 Task: Add a condition where "Channel Is not CTI phone call (incoming)" in new tickets in your groups.
Action: Mouse moved to (150, 529)
Screenshot: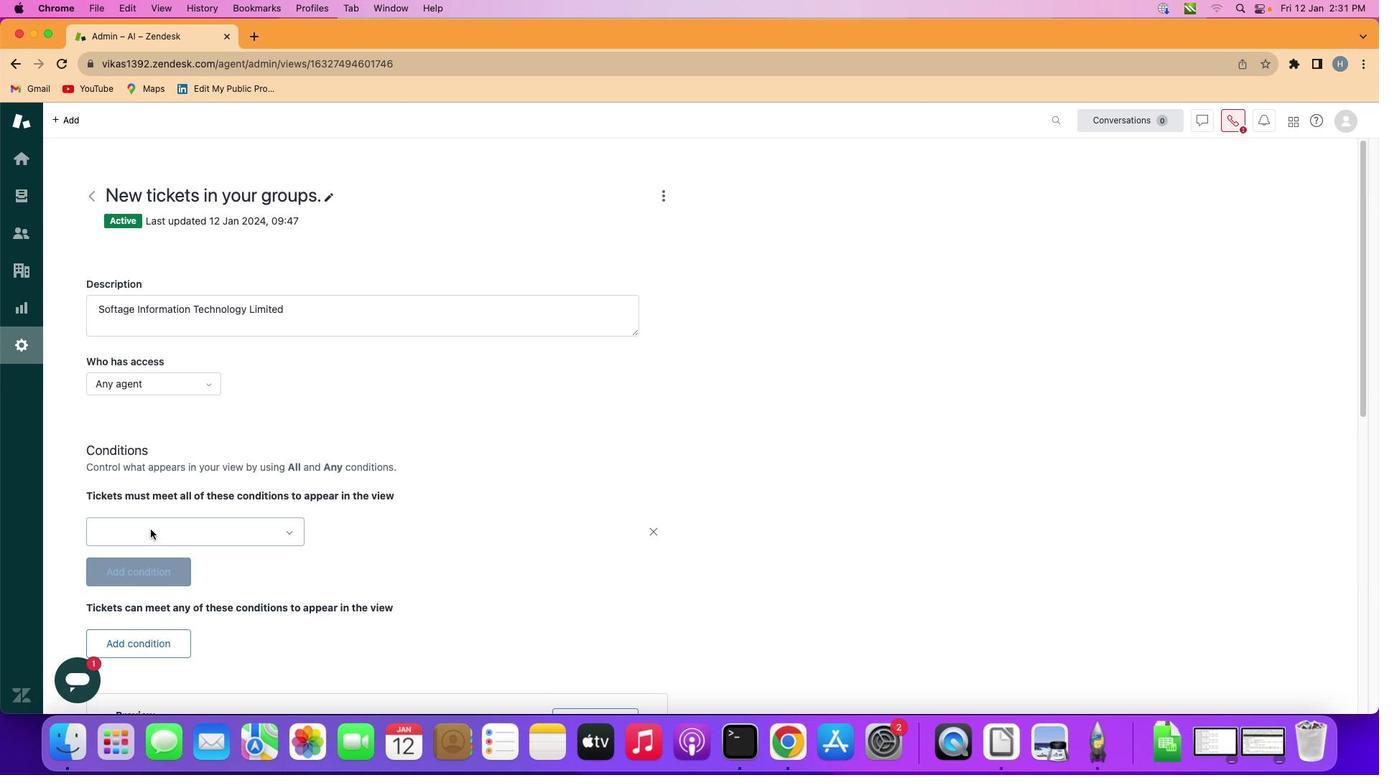 
Action: Mouse pressed left at (150, 529)
Screenshot: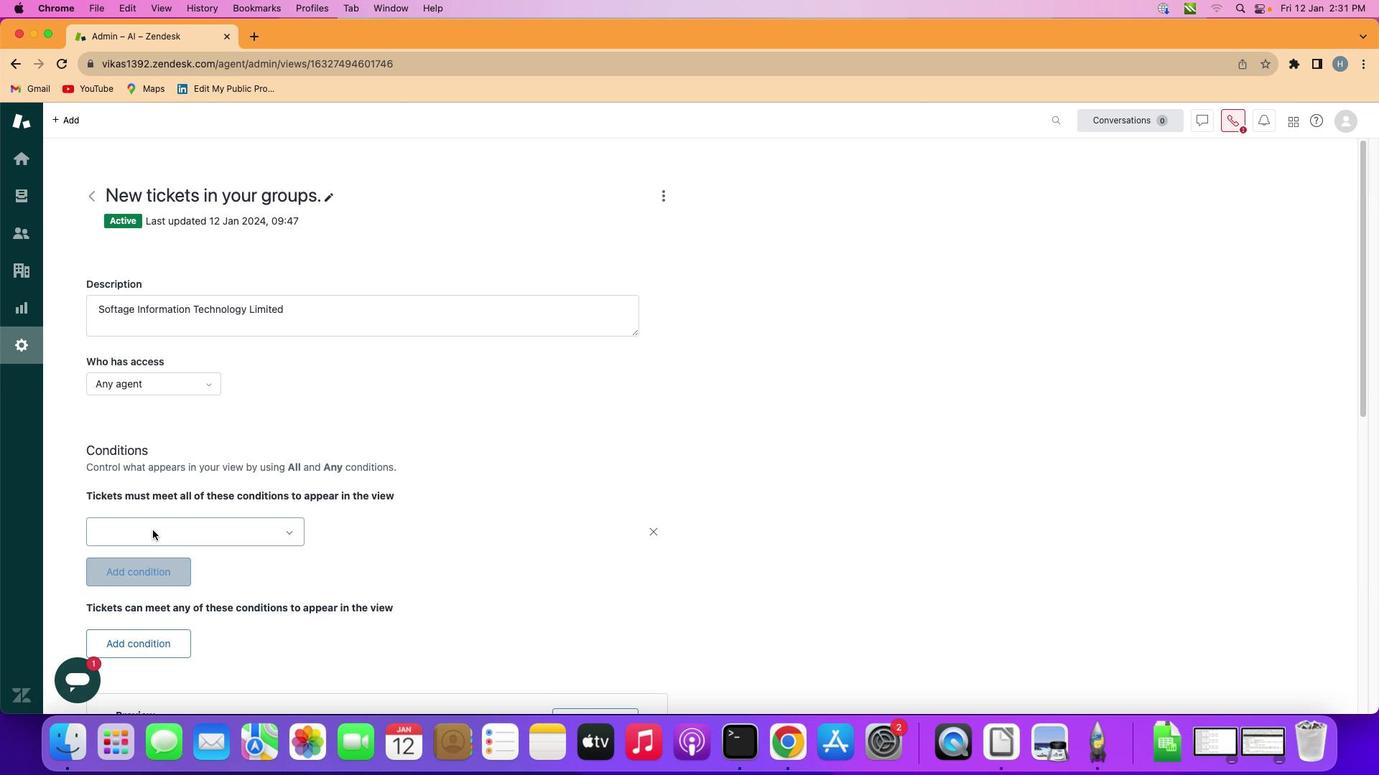 
Action: Mouse moved to (218, 528)
Screenshot: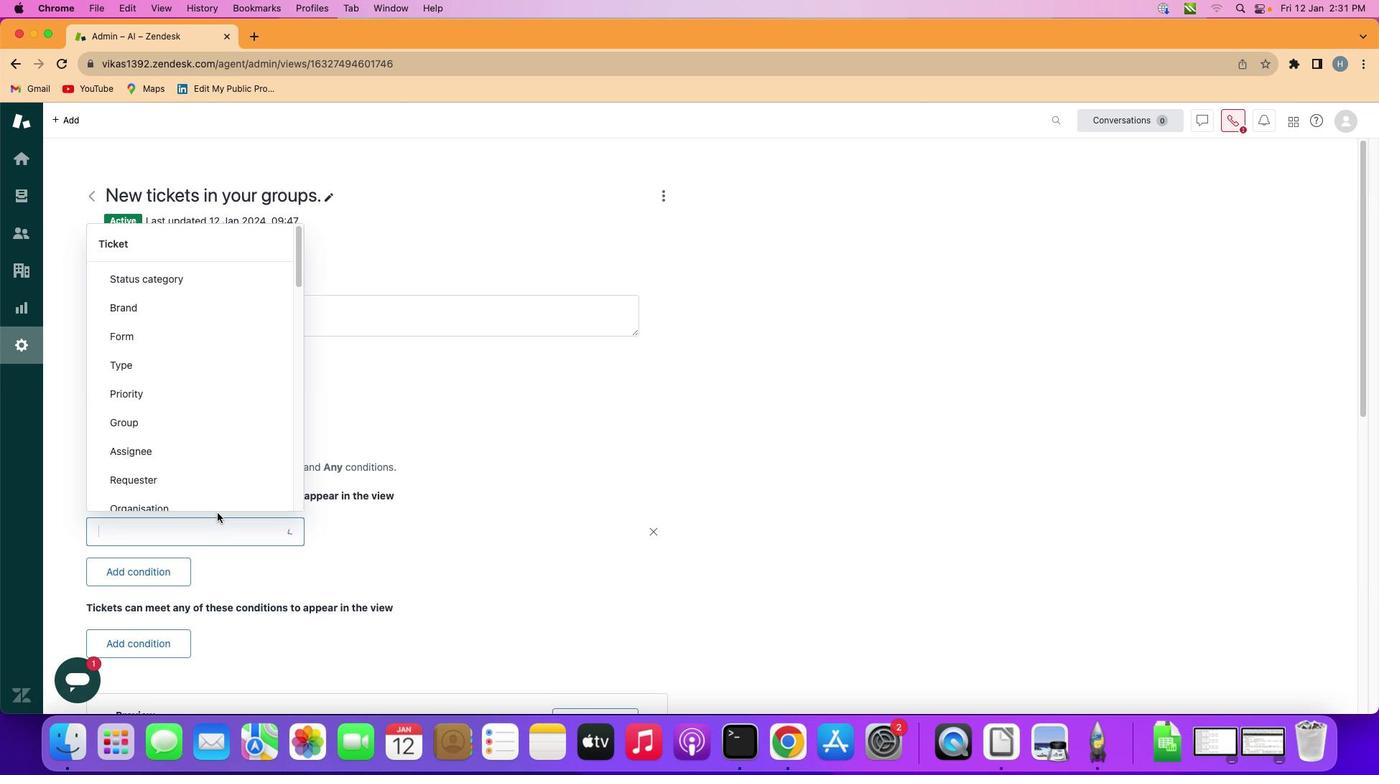 
Action: Mouse pressed left at (218, 528)
Screenshot: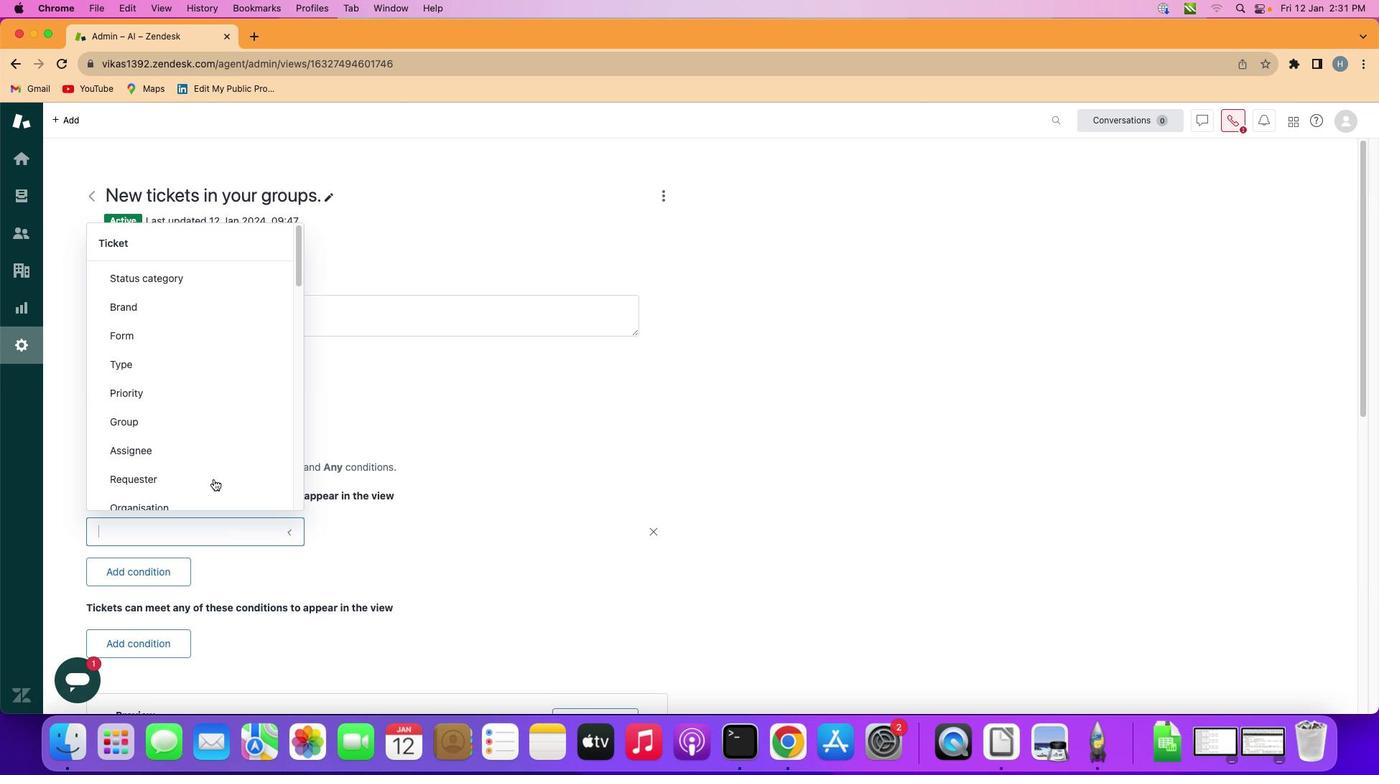 
Action: Mouse moved to (216, 335)
Screenshot: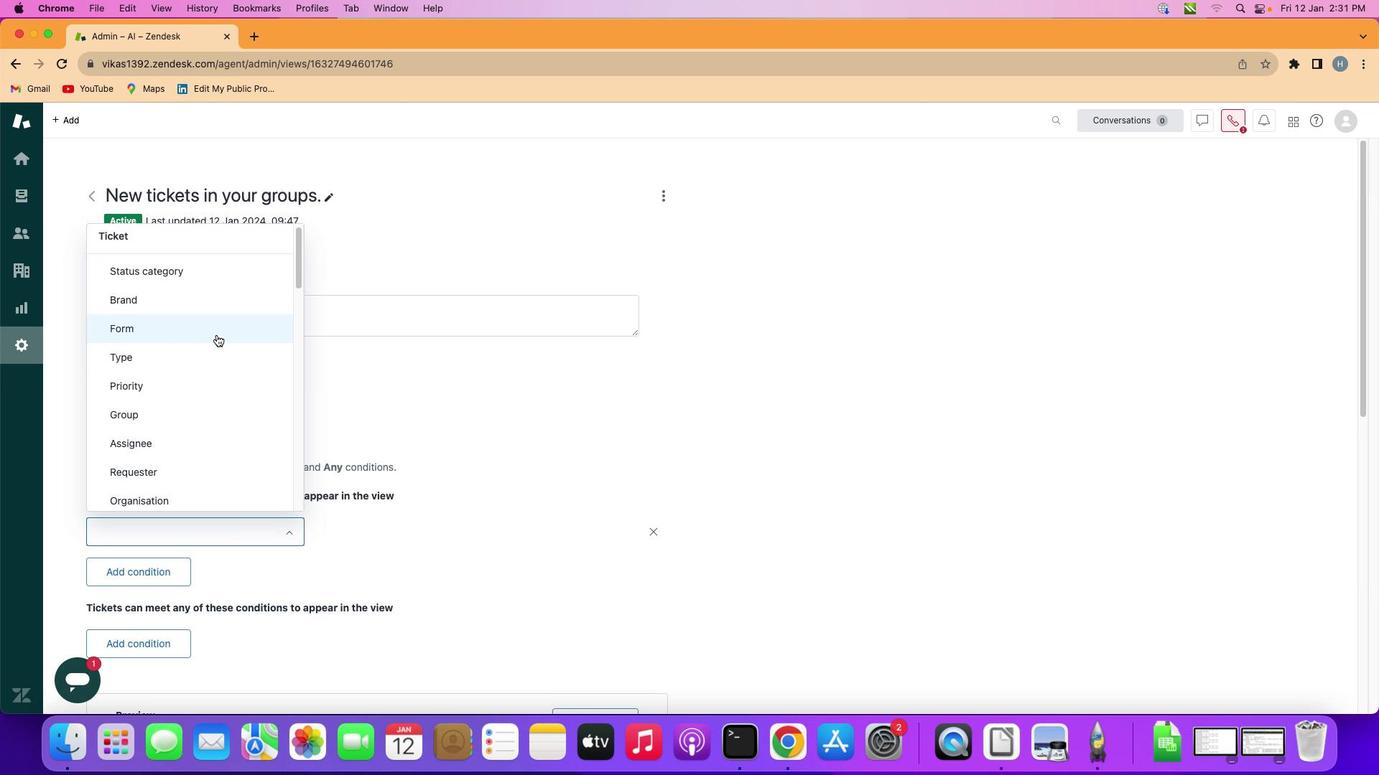 
Action: Mouse scrolled (216, 335) with delta (0, 0)
Screenshot: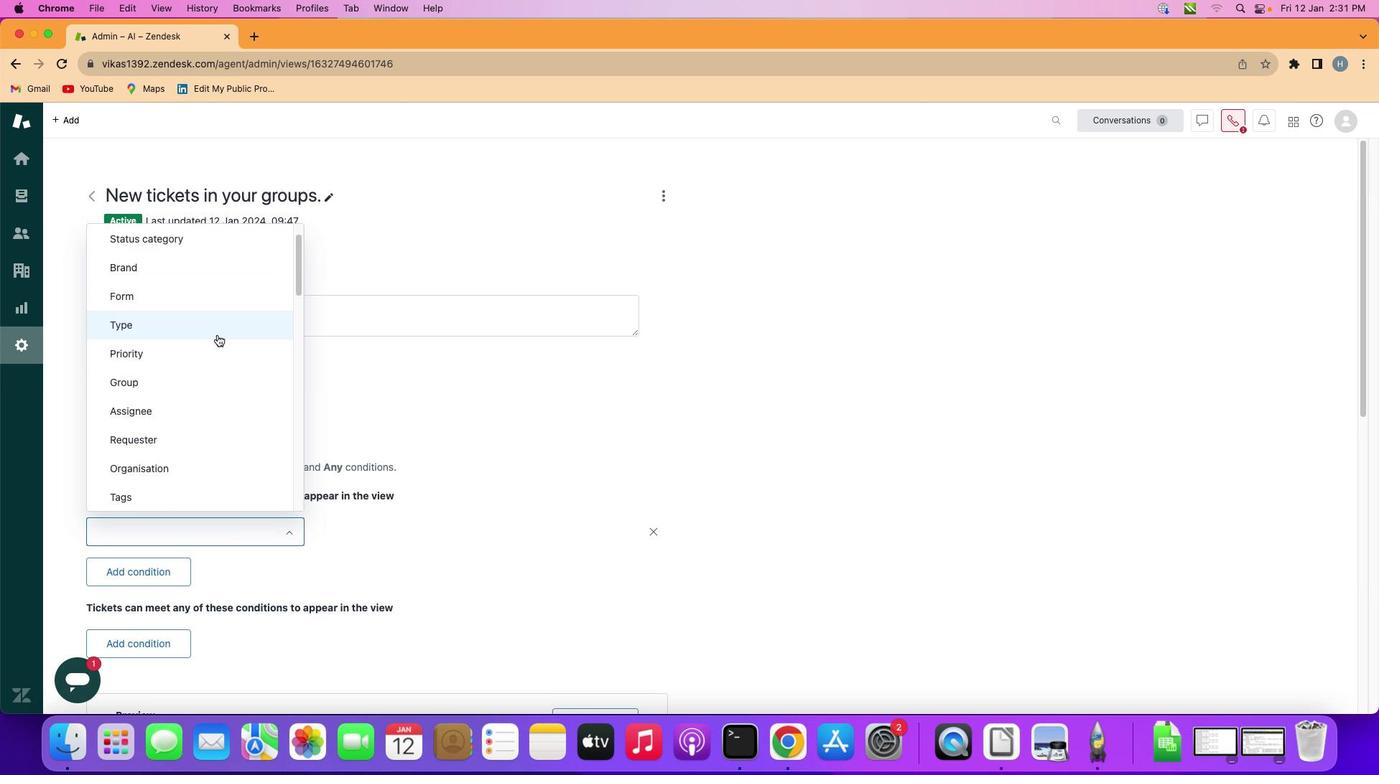 
Action: Mouse scrolled (216, 335) with delta (0, 0)
Screenshot: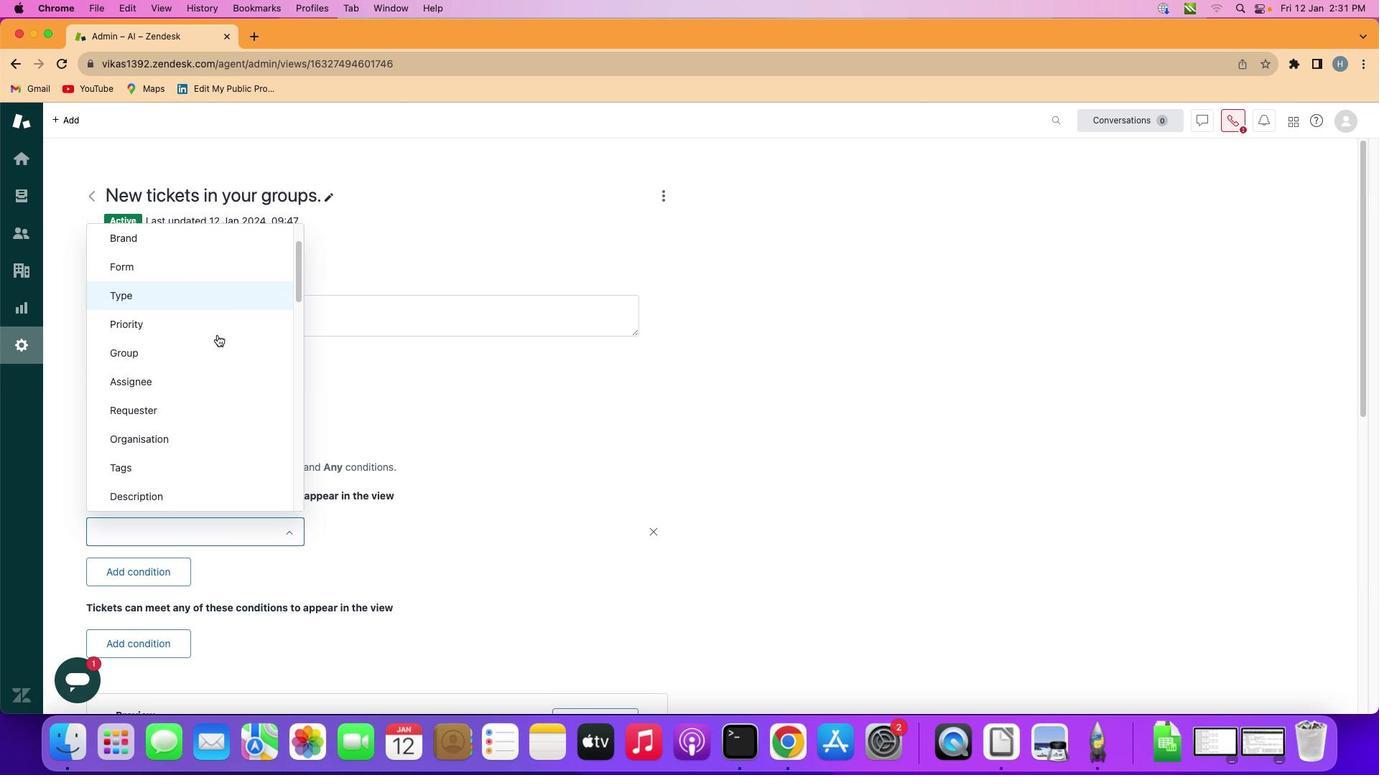 
Action: Mouse scrolled (216, 335) with delta (0, 0)
Screenshot: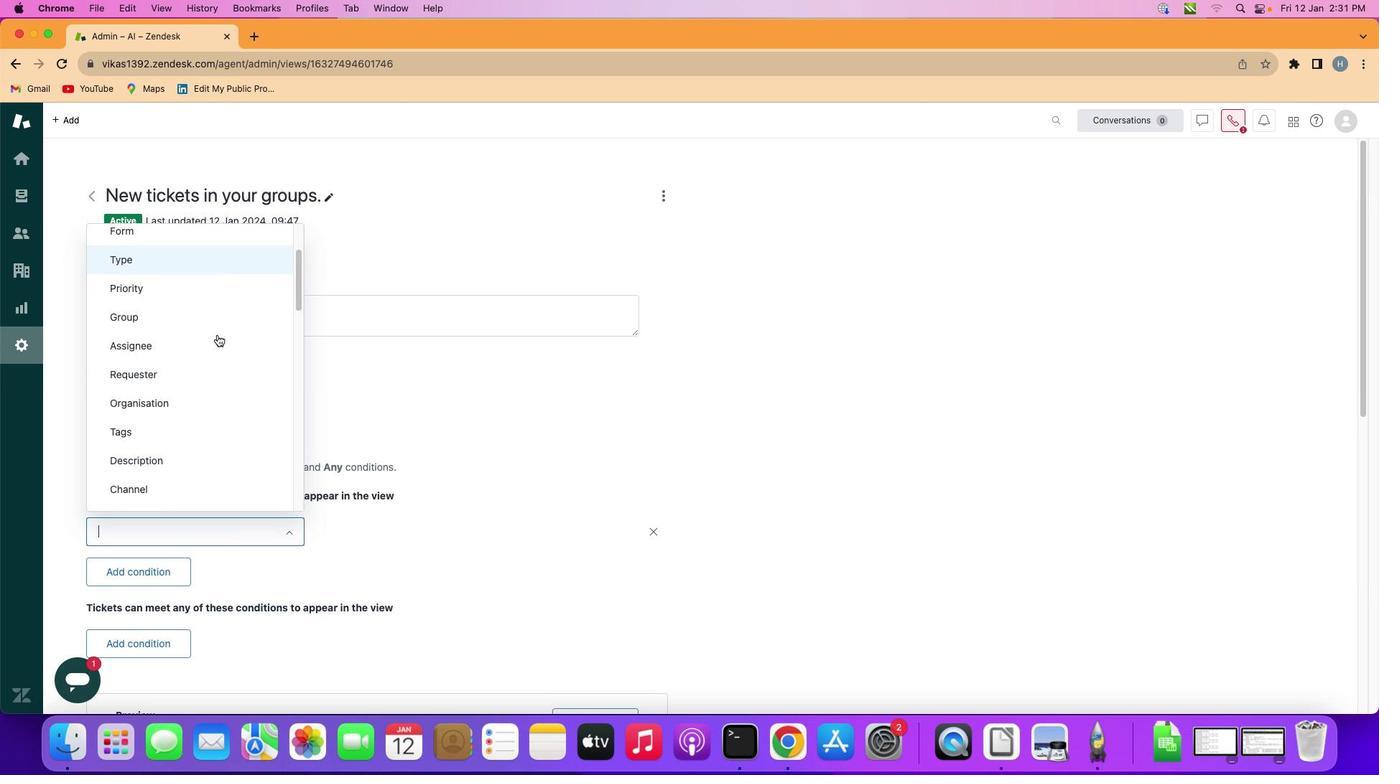 
Action: Mouse scrolled (216, 335) with delta (0, 0)
Screenshot: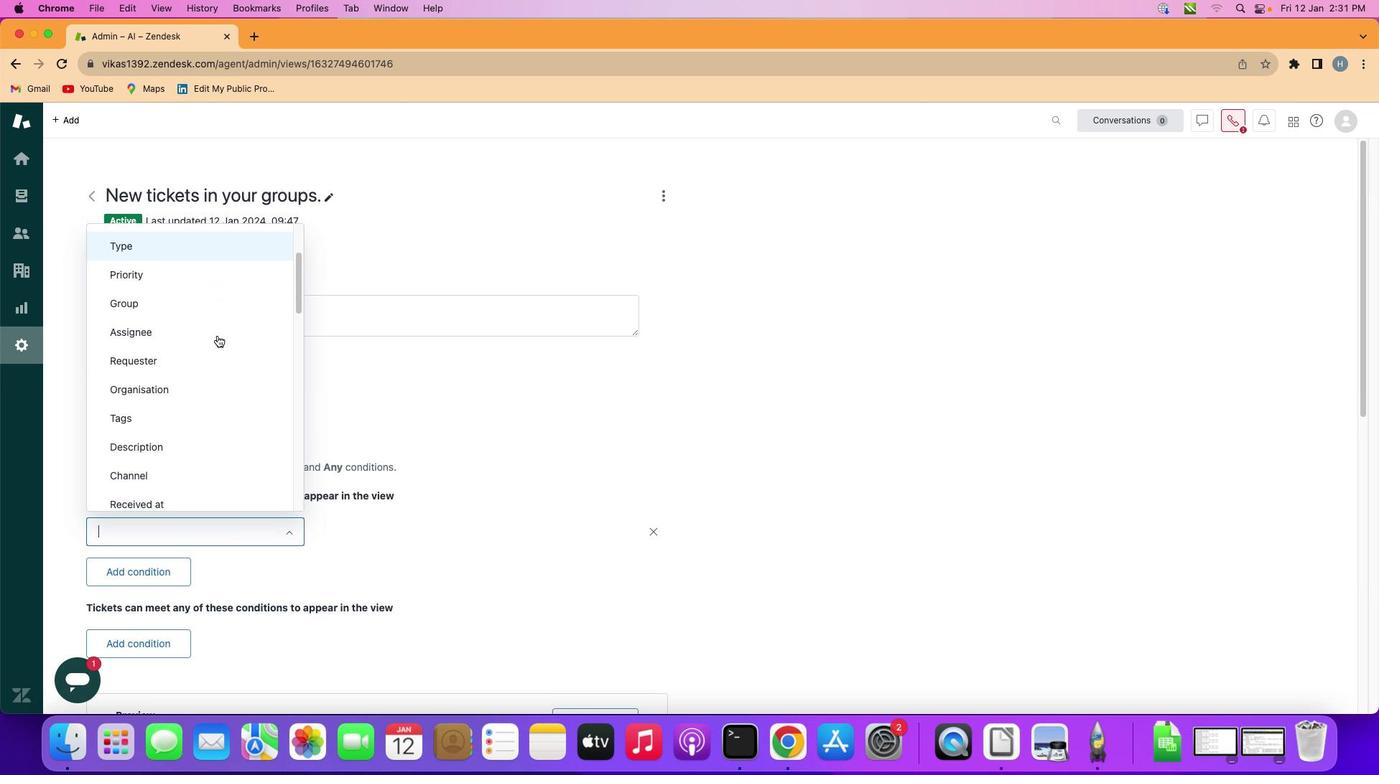 
Action: Mouse moved to (216, 335)
Screenshot: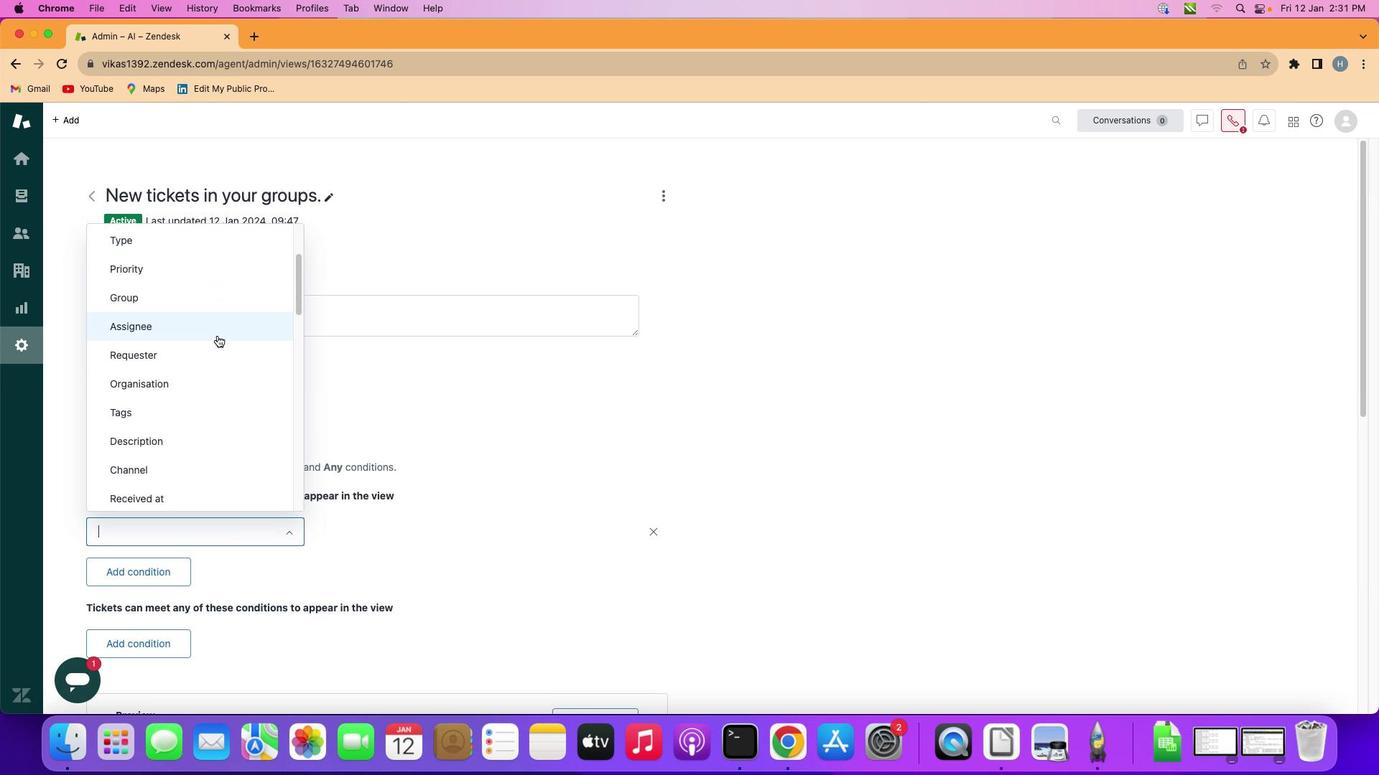 
Action: Mouse scrolled (216, 335) with delta (0, 0)
Screenshot: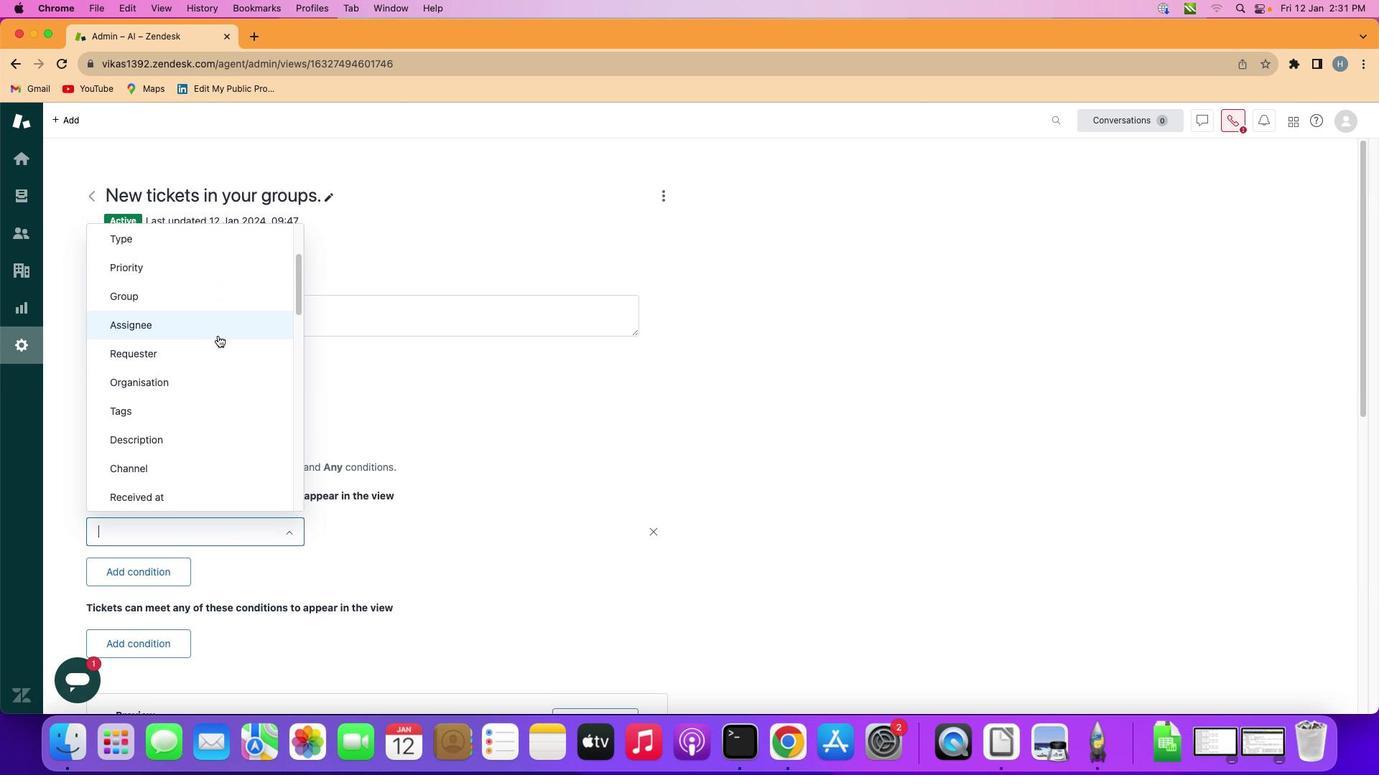 
Action: Mouse moved to (218, 336)
Screenshot: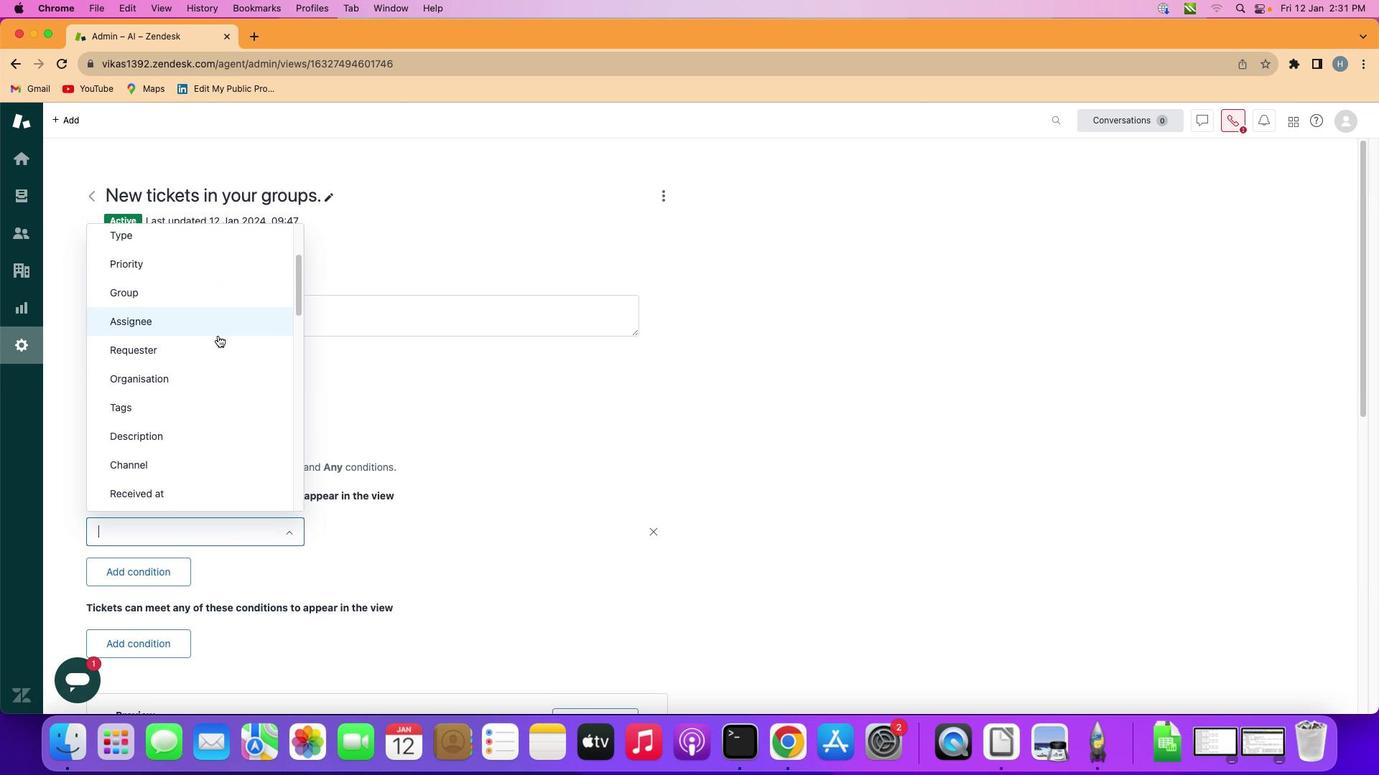 
Action: Mouse scrolled (218, 336) with delta (0, 0)
Screenshot: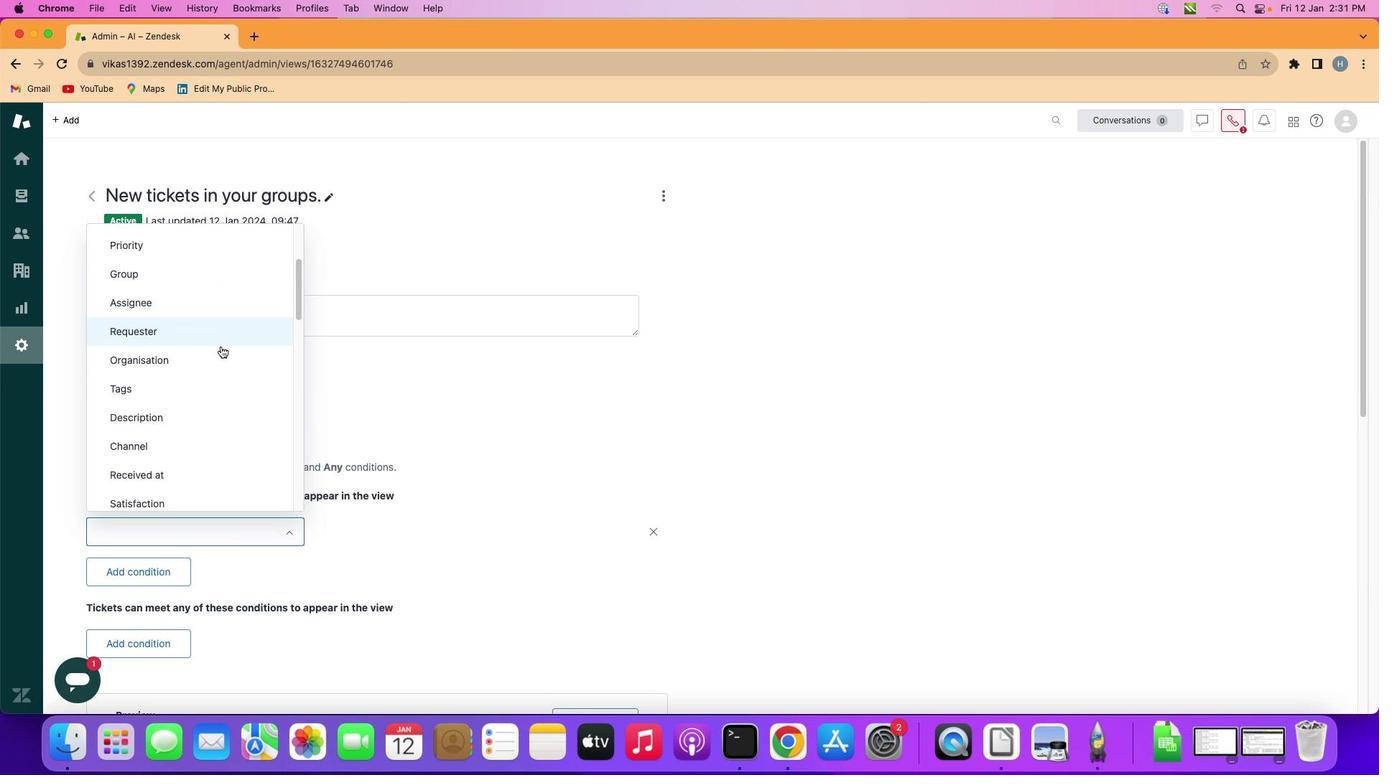 
Action: Mouse scrolled (218, 336) with delta (0, 0)
Screenshot: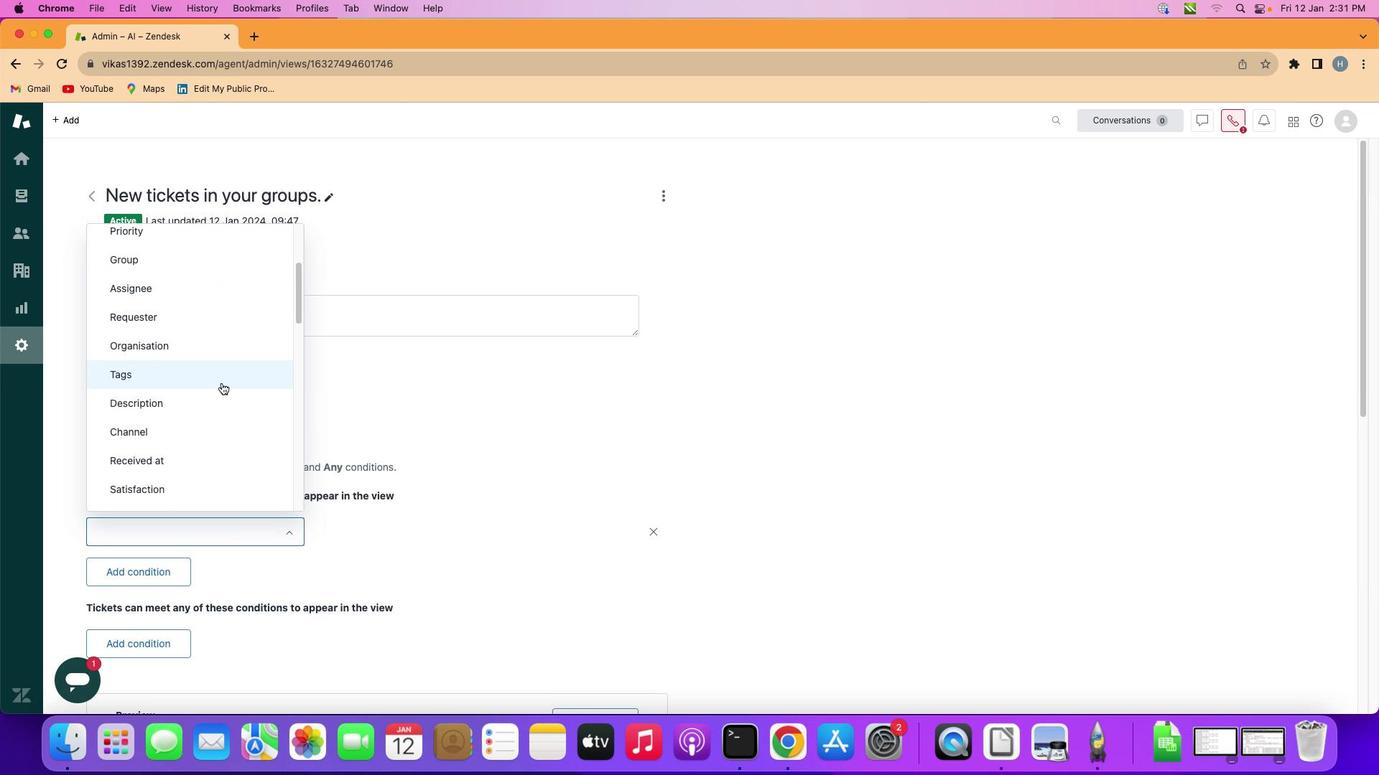 
Action: Mouse scrolled (218, 336) with delta (0, 0)
Screenshot: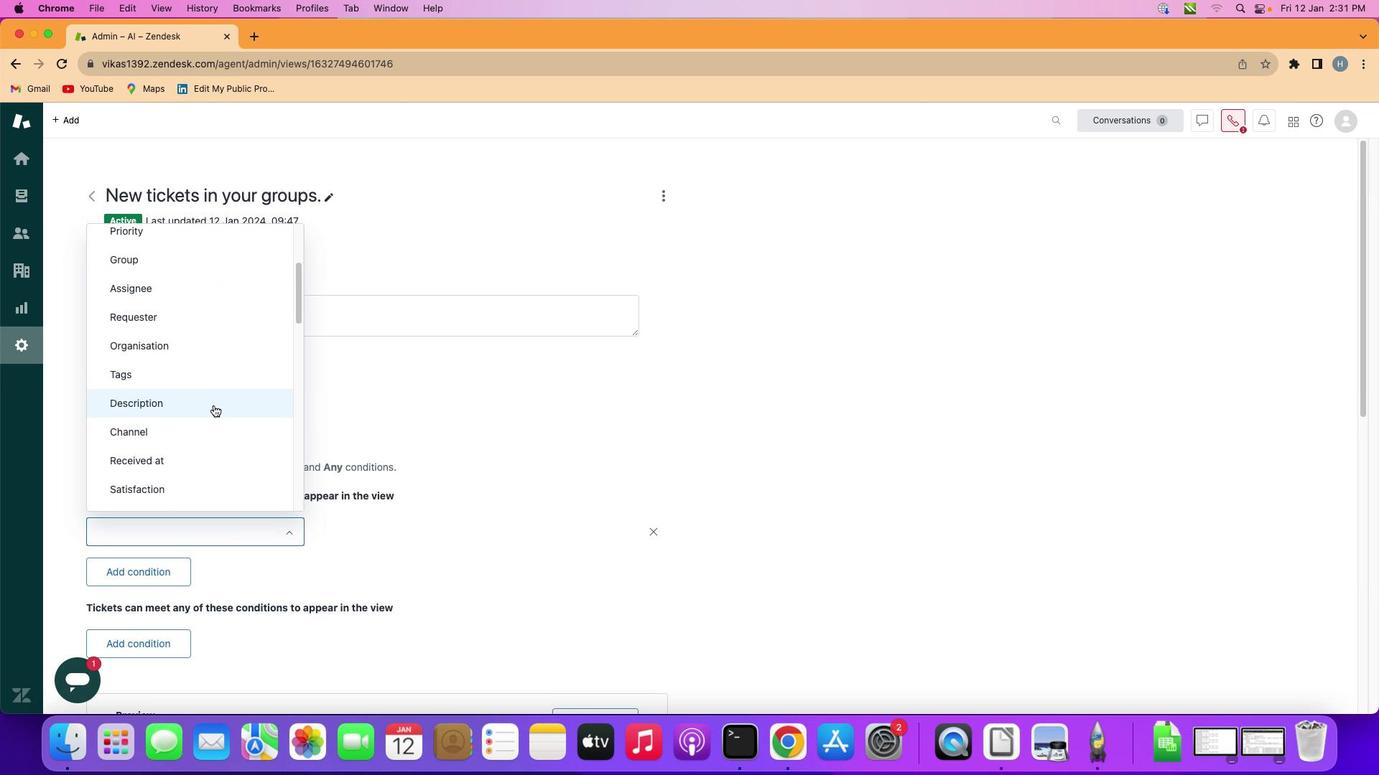 
Action: Mouse moved to (204, 428)
Screenshot: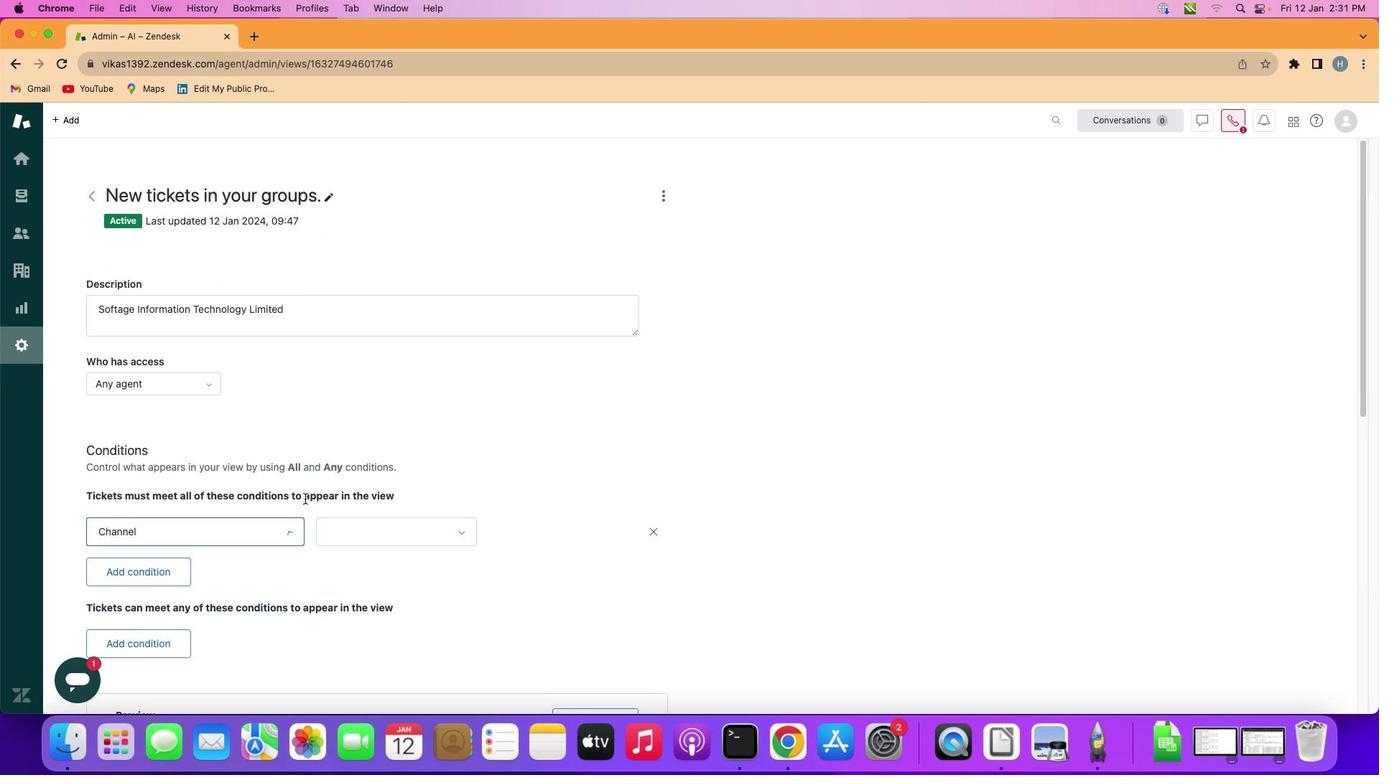 
Action: Mouse pressed left at (204, 428)
Screenshot: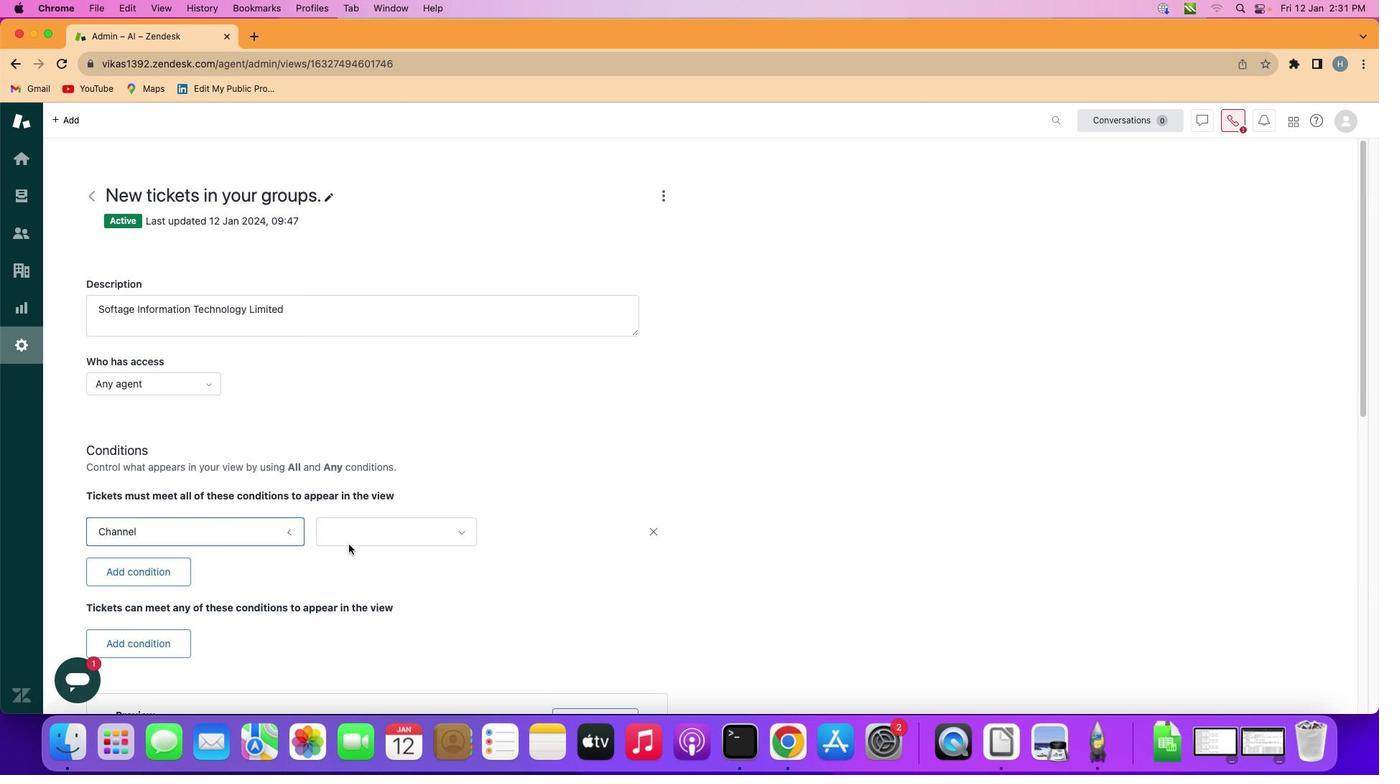 
Action: Mouse moved to (401, 538)
Screenshot: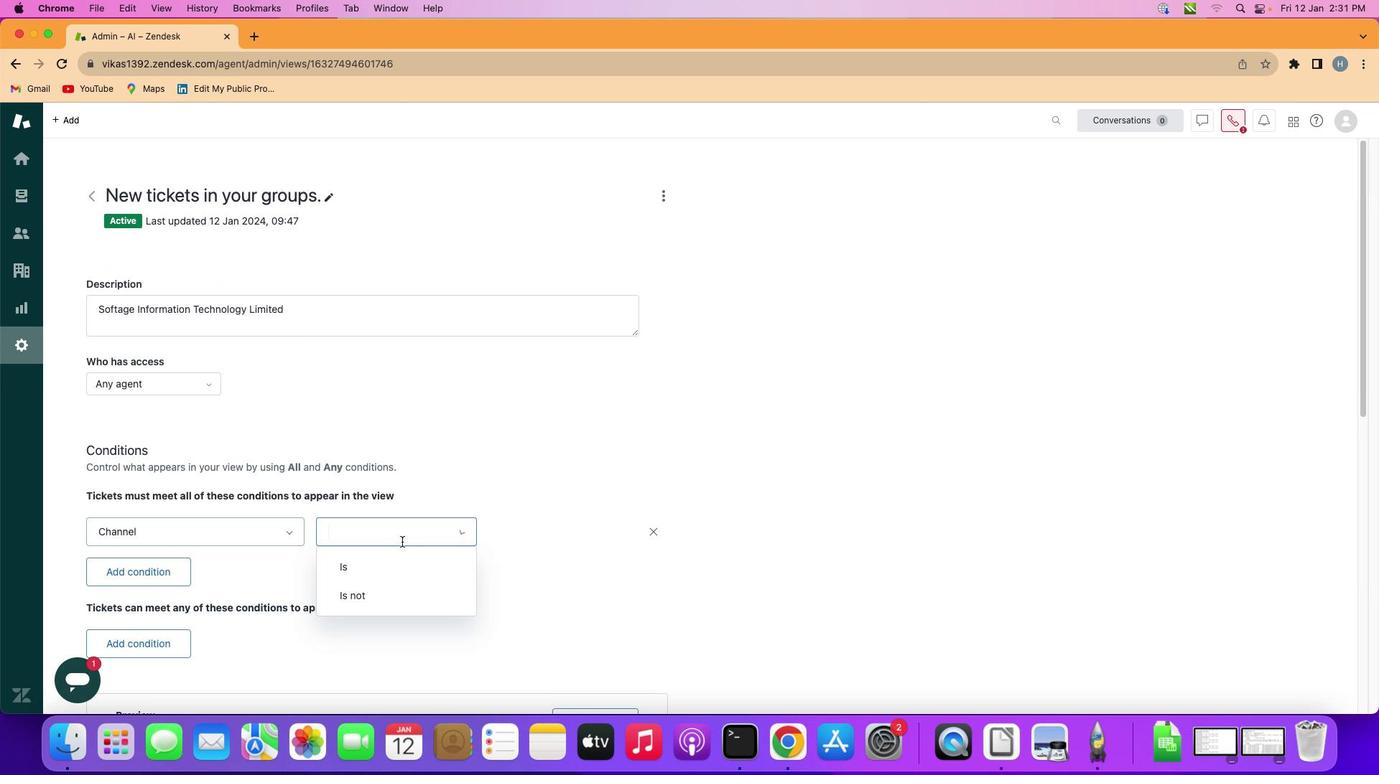 
Action: Mouse pressed left at (401, 538)
Screenshot: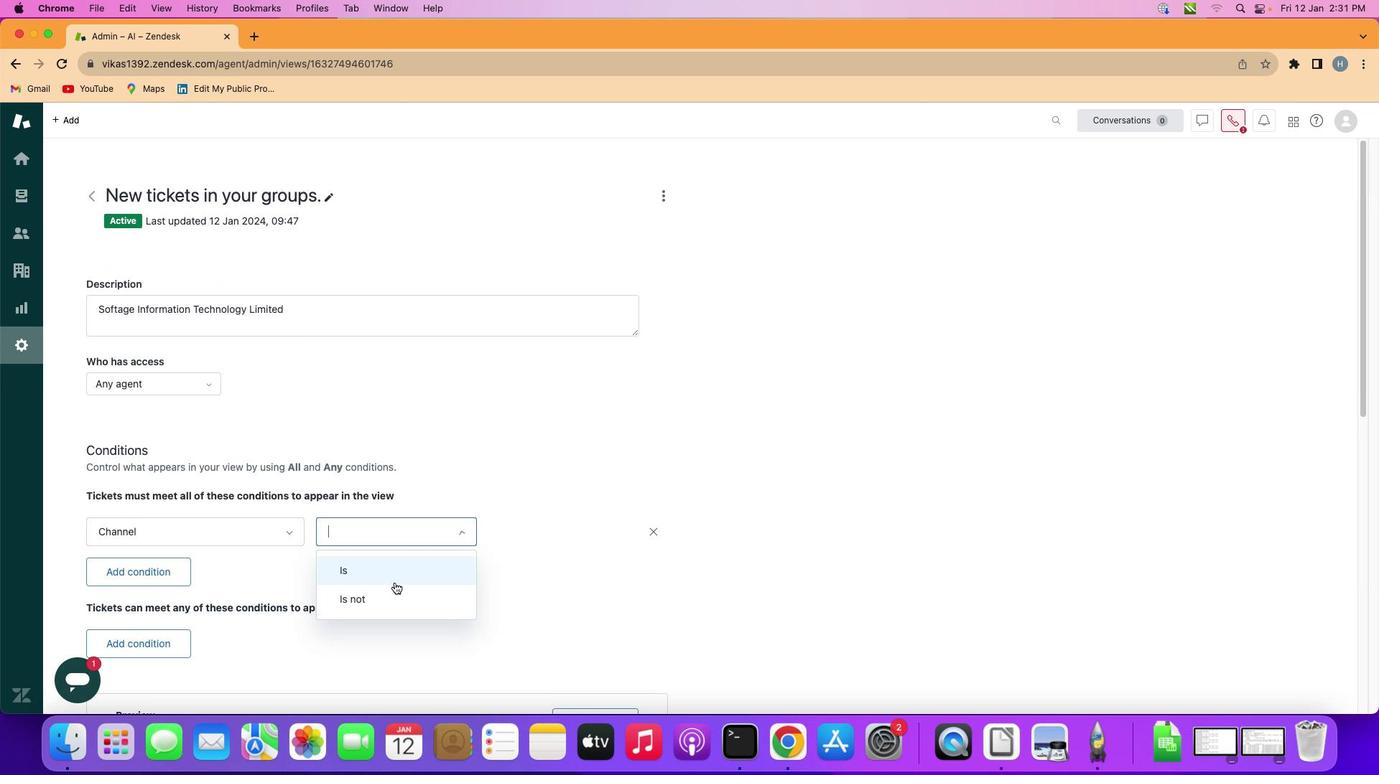 
Action: Mouse moved to (389, 598)
Screenshot: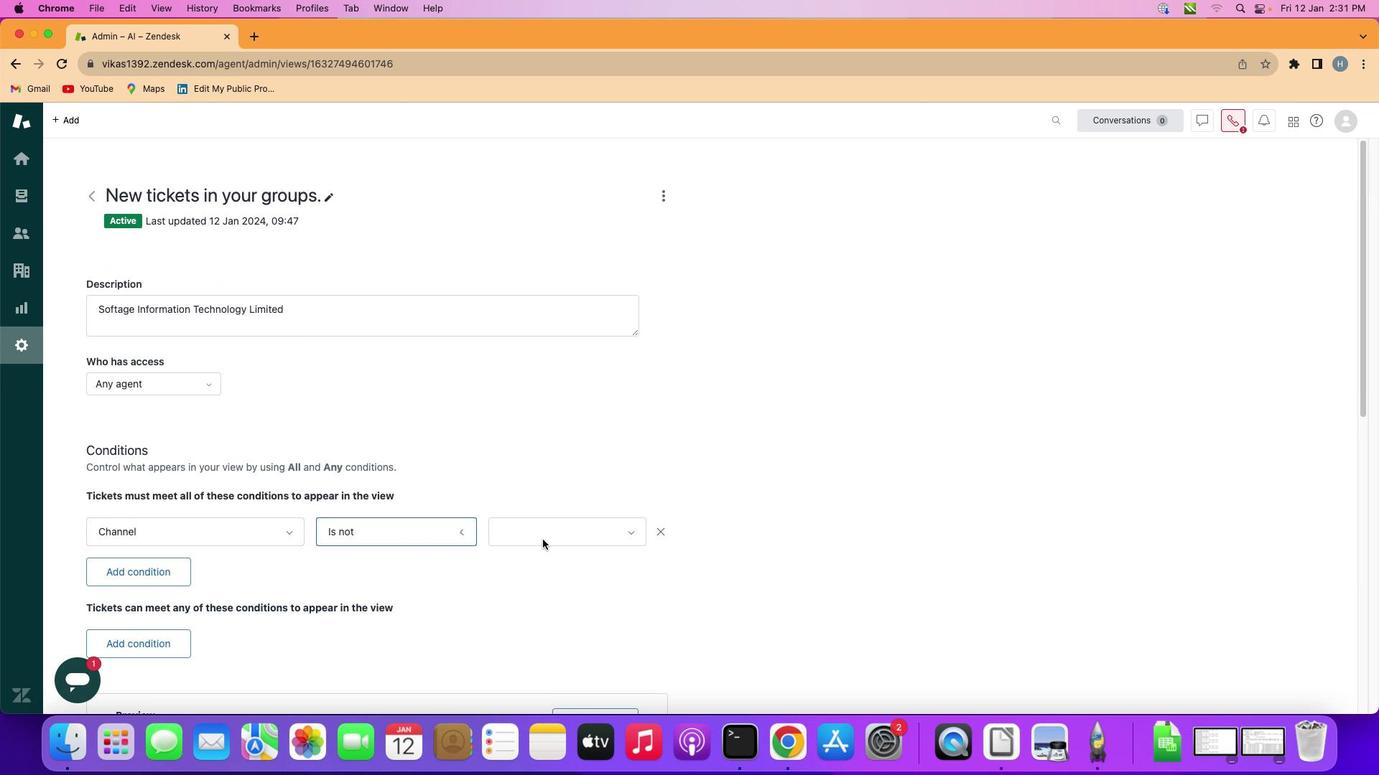 
Action: Mouse pressed left at (389, 598)
Screenshot: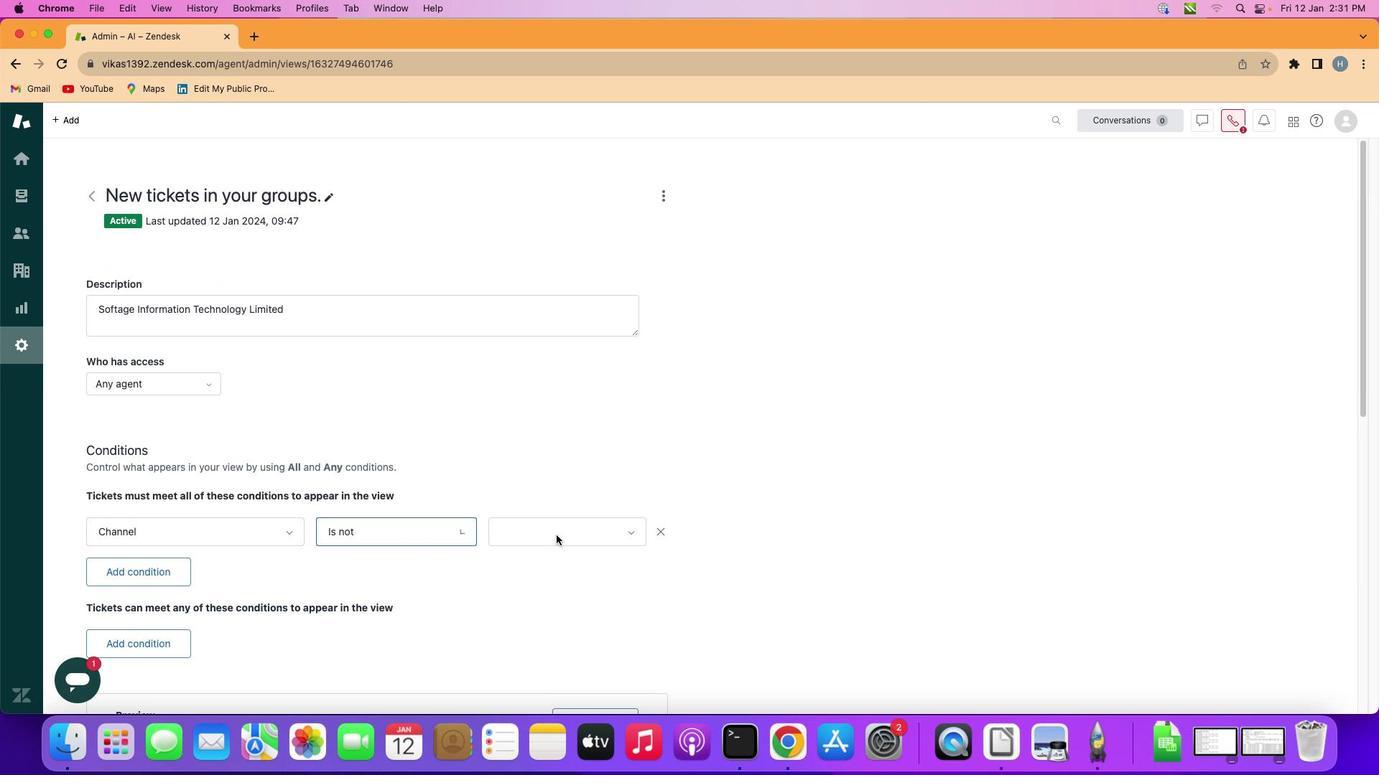 
Action: Mouse moved to (565, 533)
Screenshot: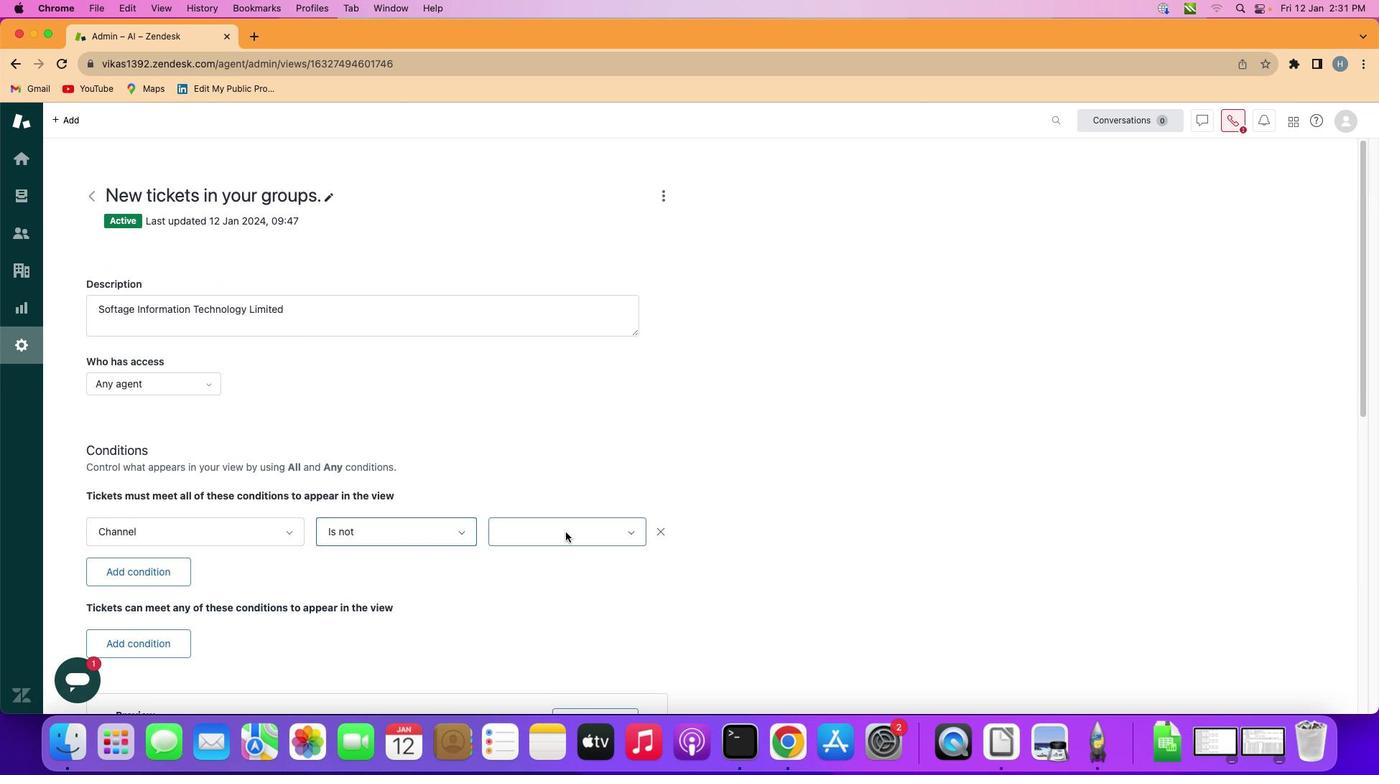 
Action: Mouse pressed left at (565, 533)
Screenshot: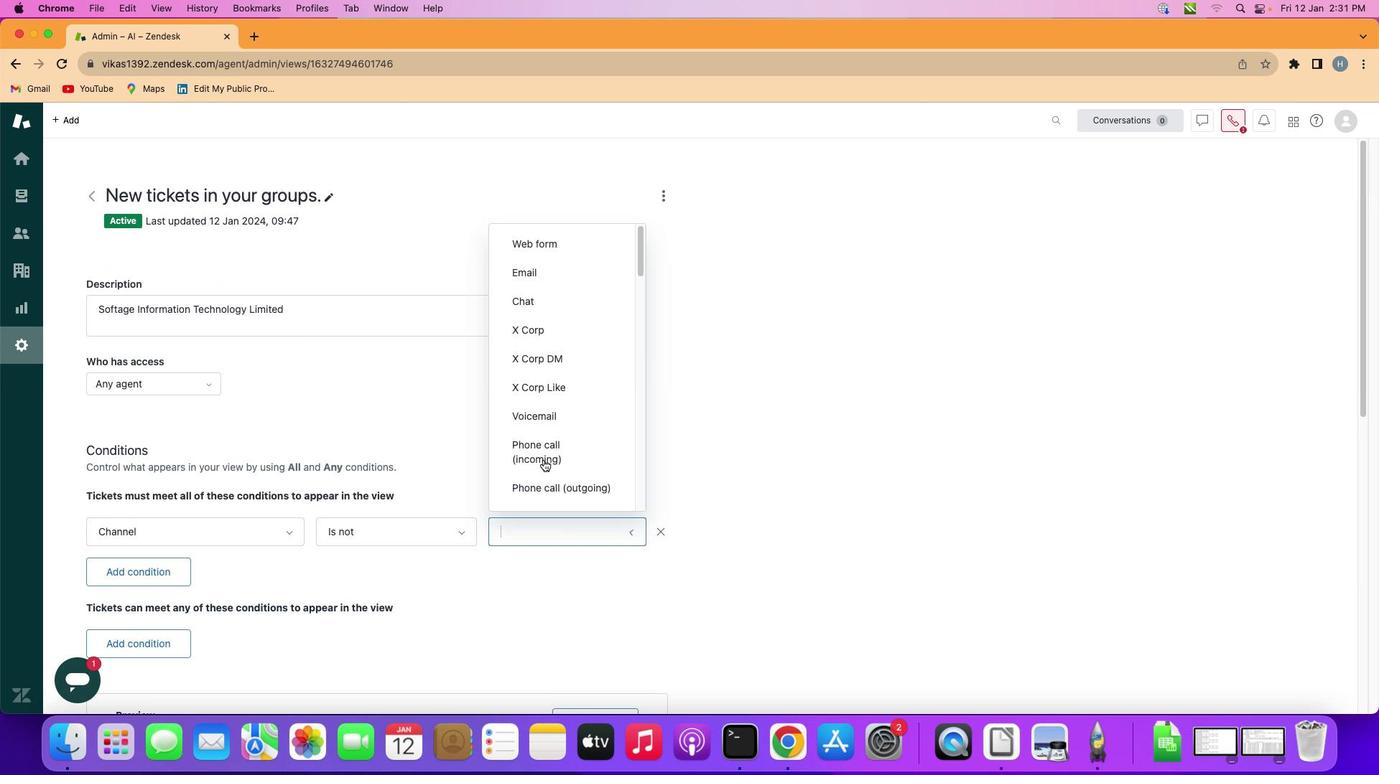 
Action: Mouse moved to (528, 347)
Screenshot: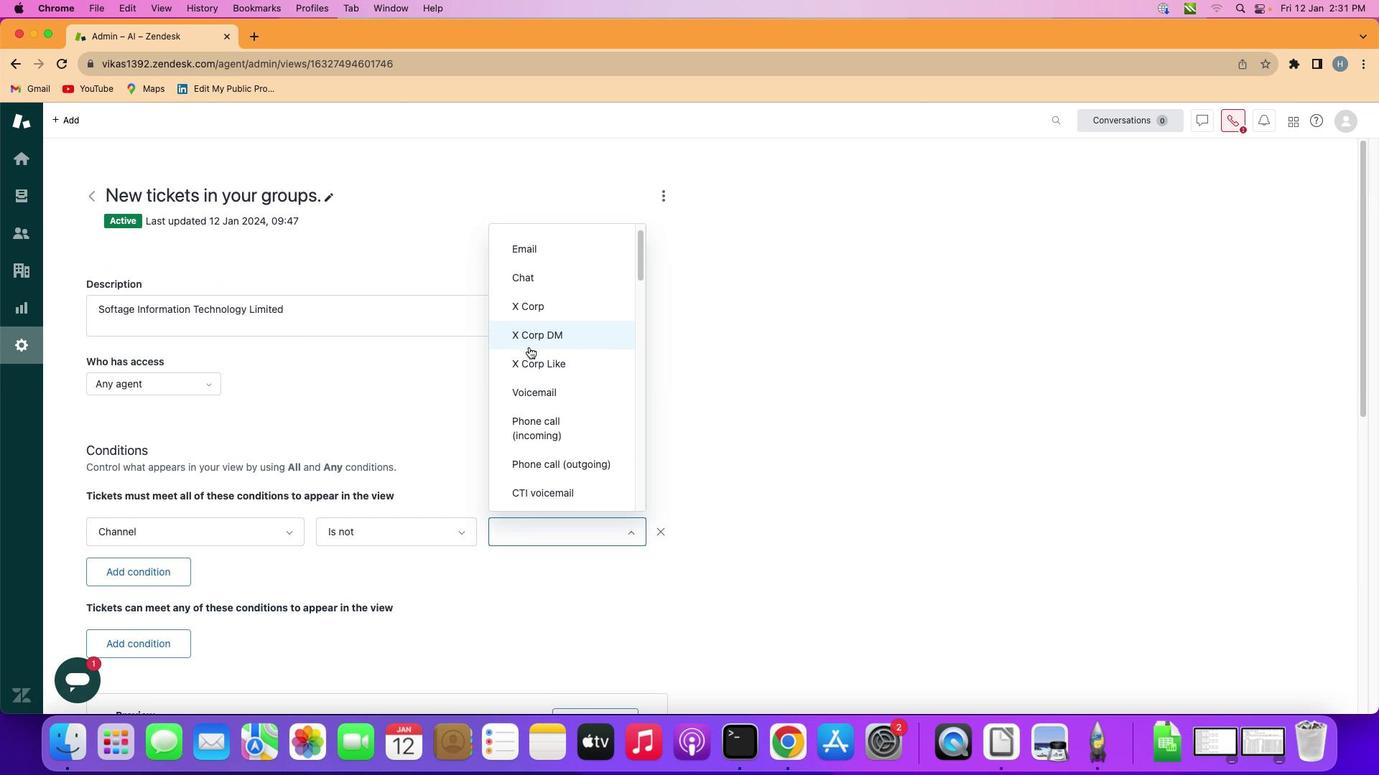 
Action: Mouse scrolled (528, 347) with delta (0, 0)
Screenshot: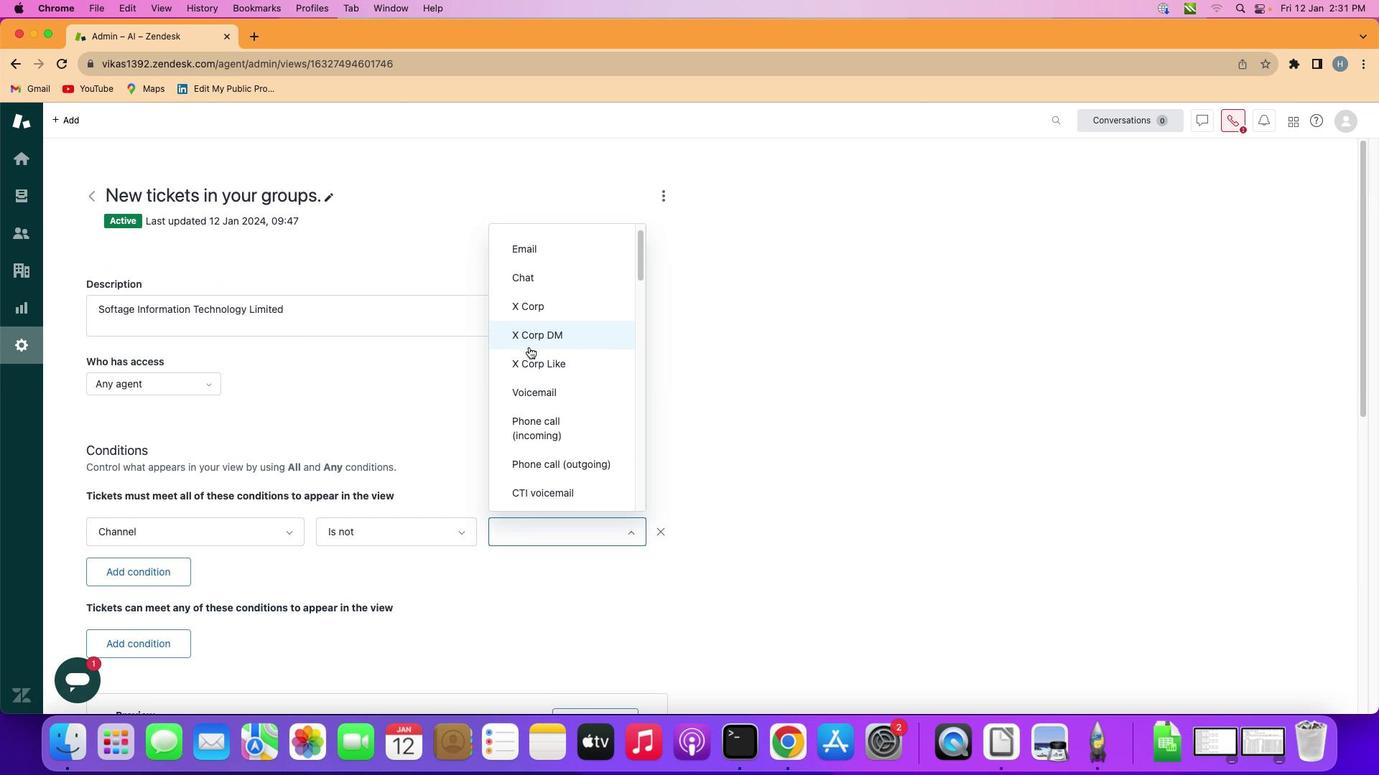 
Action: Mouse moved to (528, 347)
Screenshot: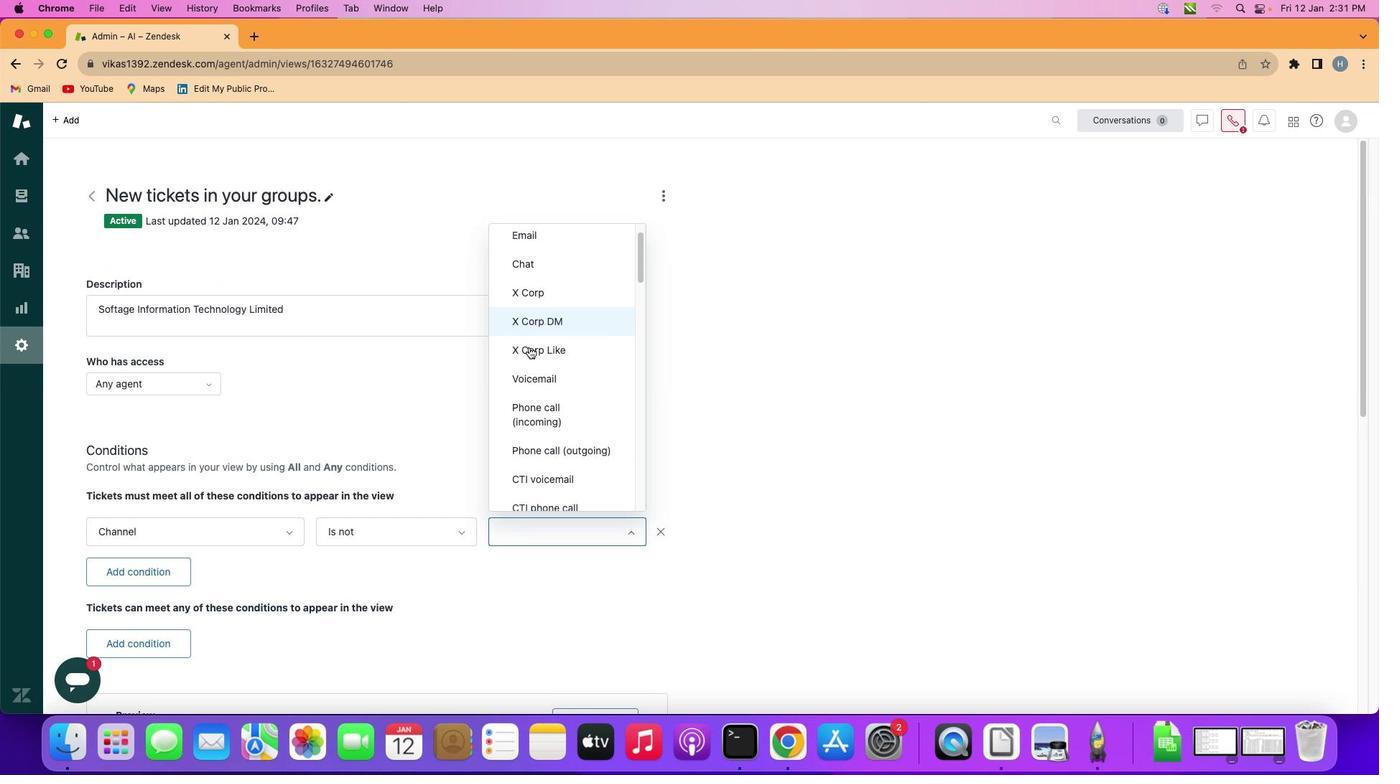 
Action: Mouse scrolled (528, 347) with delta (0, 0)
Screenshot: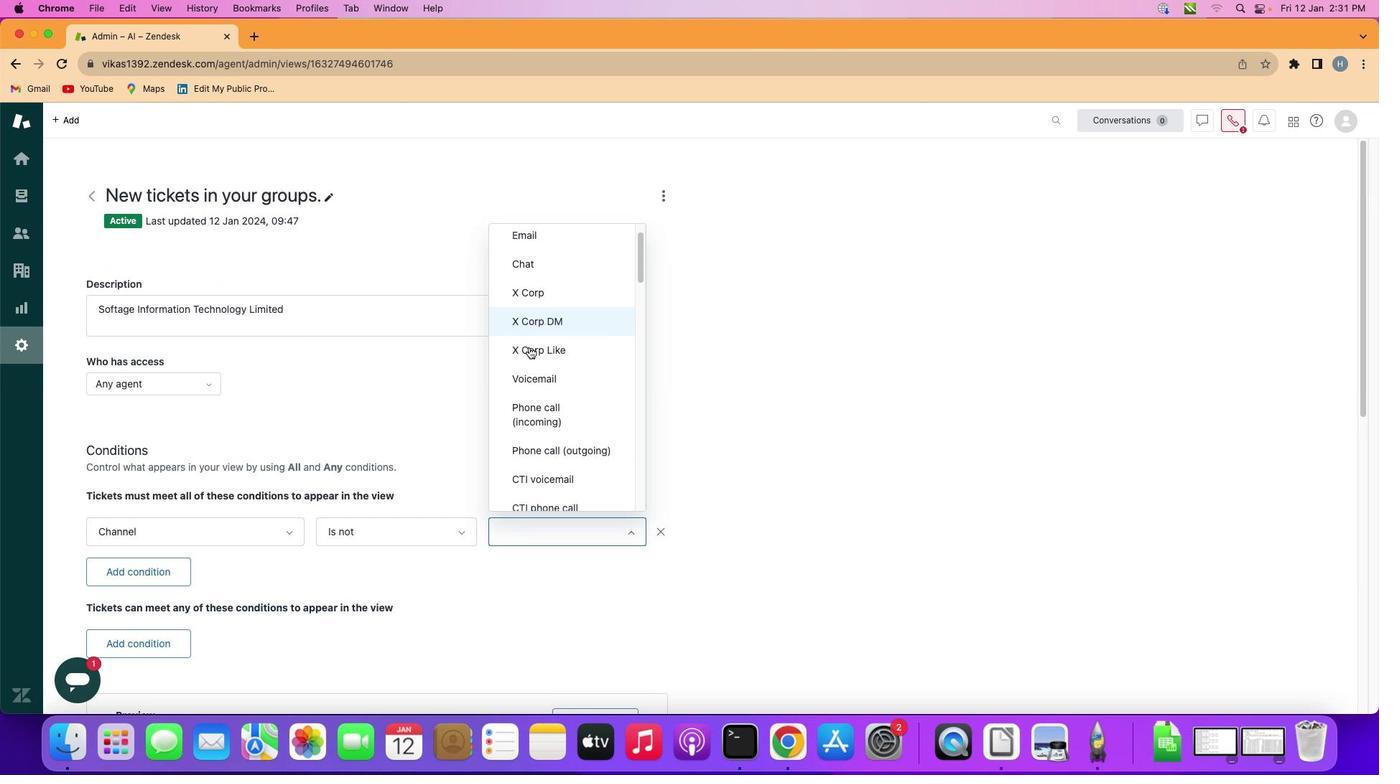 
Action: Mouse moved to (528, 347)
Screenshot: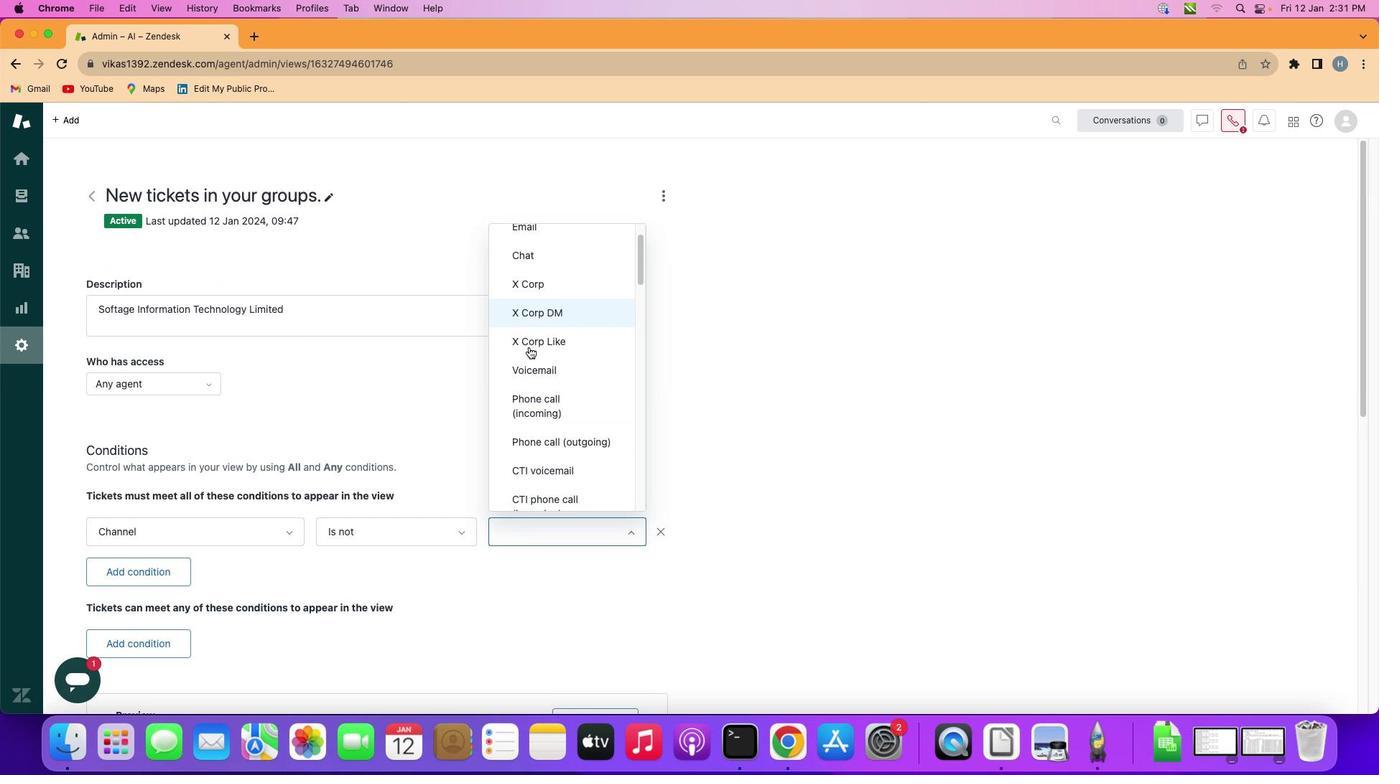 
Action: Mouse scrolled (528, 347) with delta (0, 0)
Screenshot: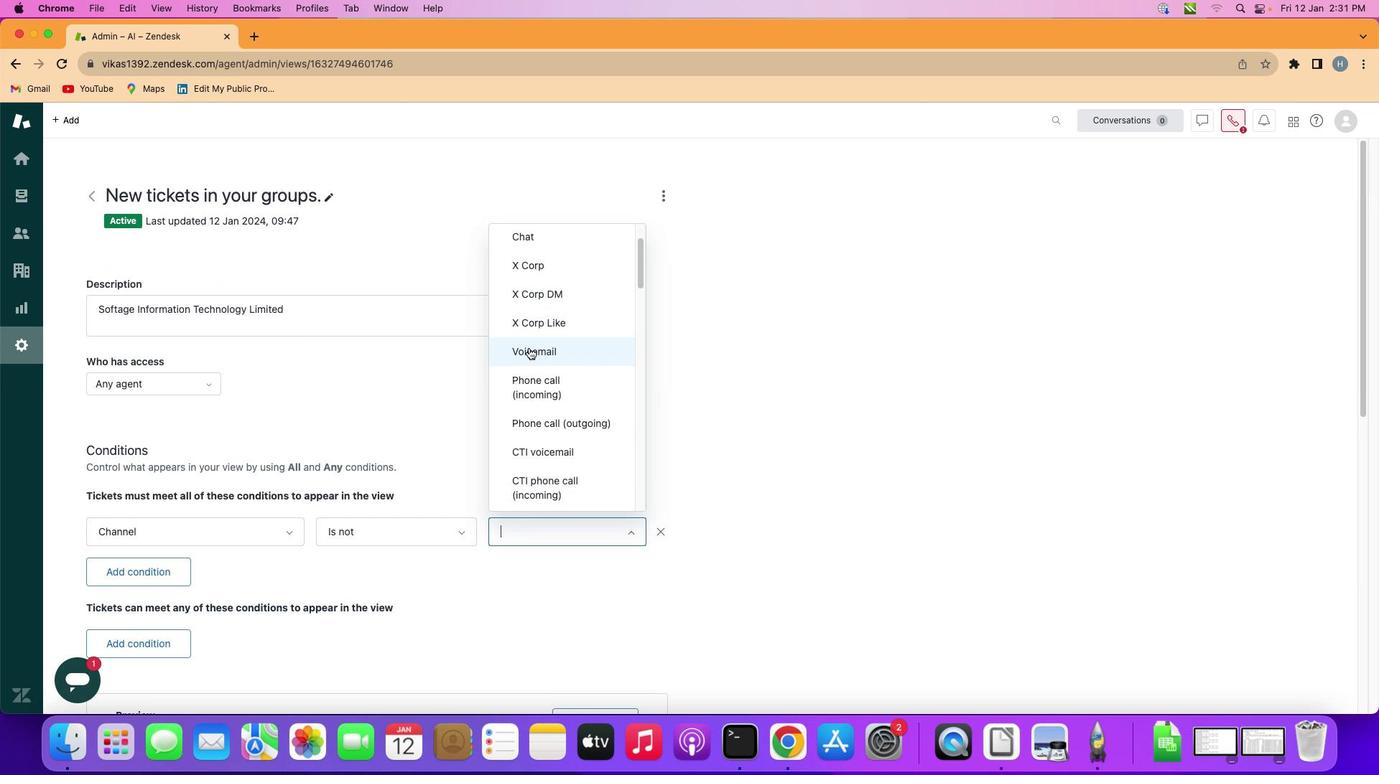
Action: Mouse scrolled (528, 347) with delta (0, 0)
Screenshot: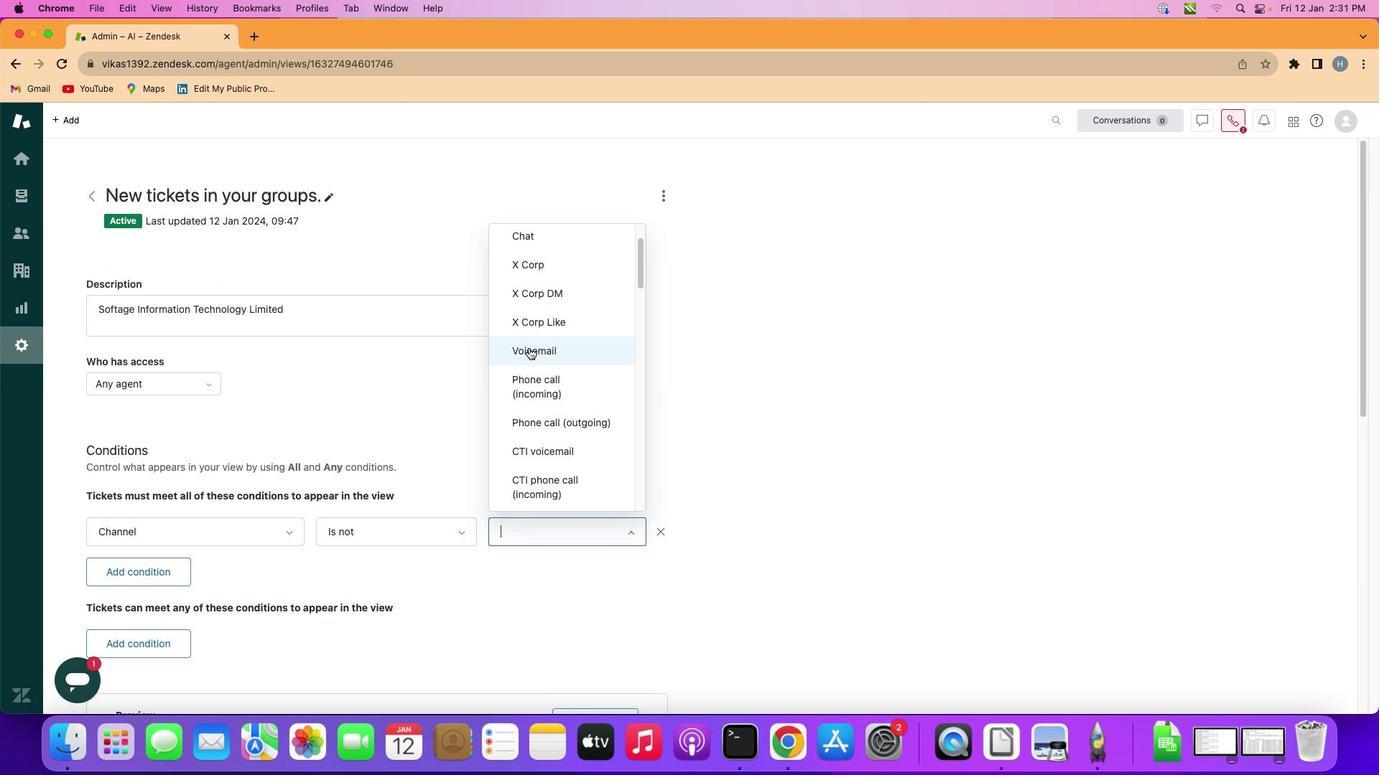 
Action: Mouse moved to (529, 347)
Screenshot: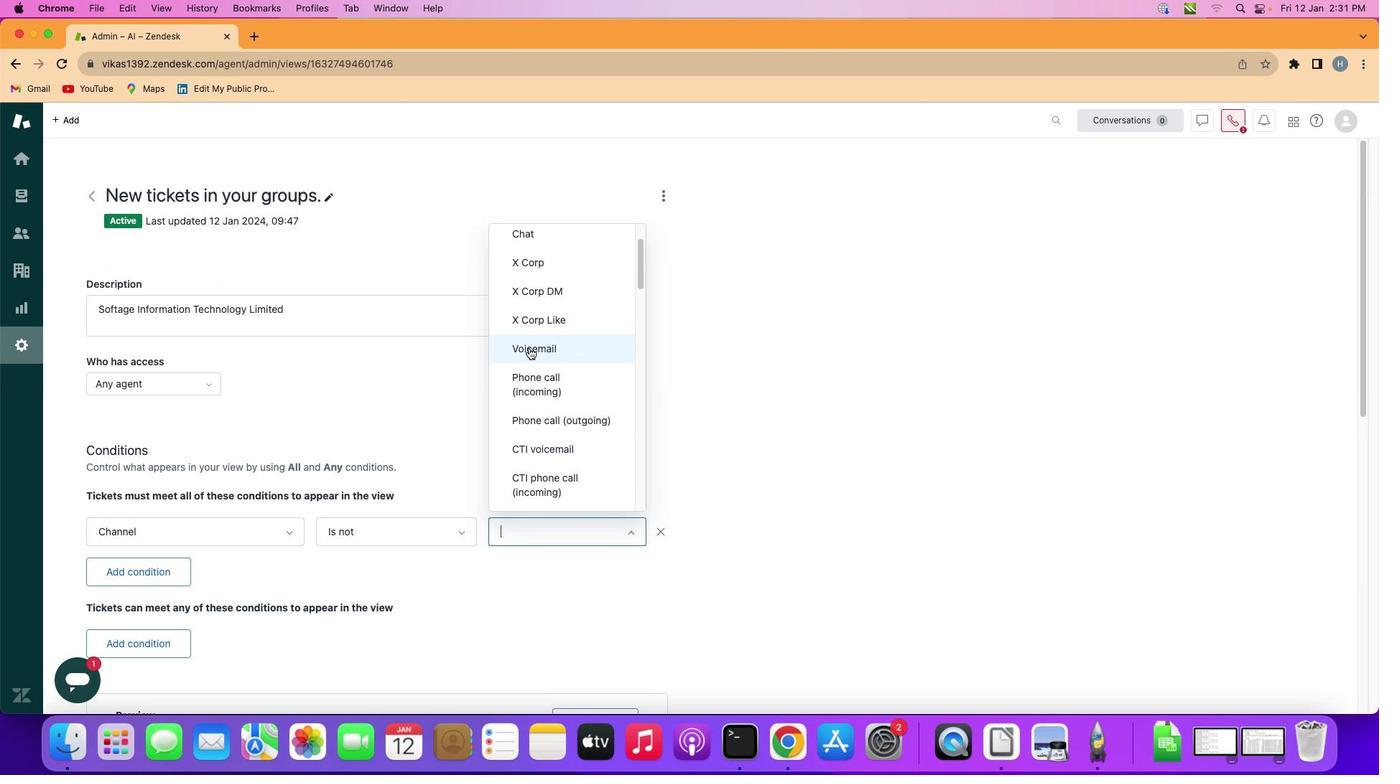 
Action: Mouse scrolled (529, 347) with delta (0, 0)
Screenshot: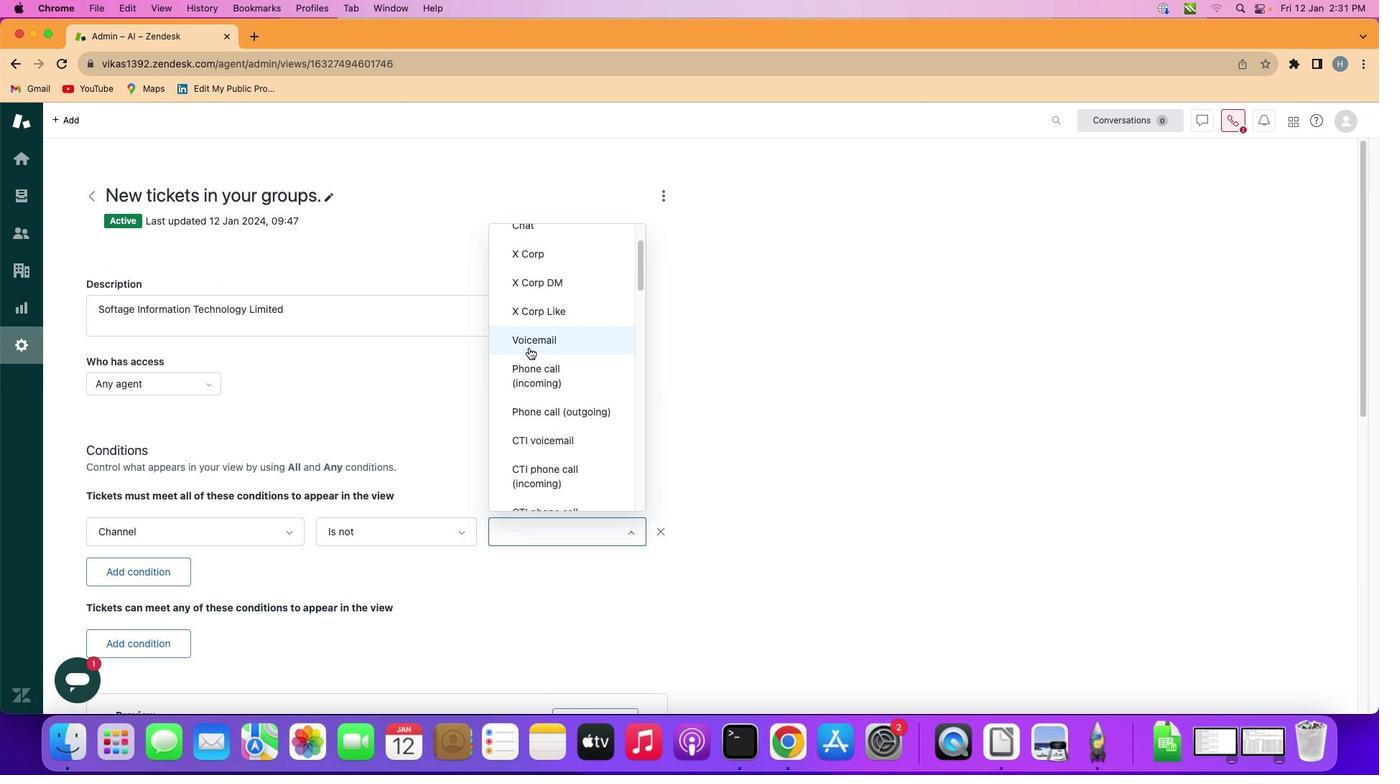 
Action: Mouse scrolled (529, 347) with delta (0, 0)
Screenshot: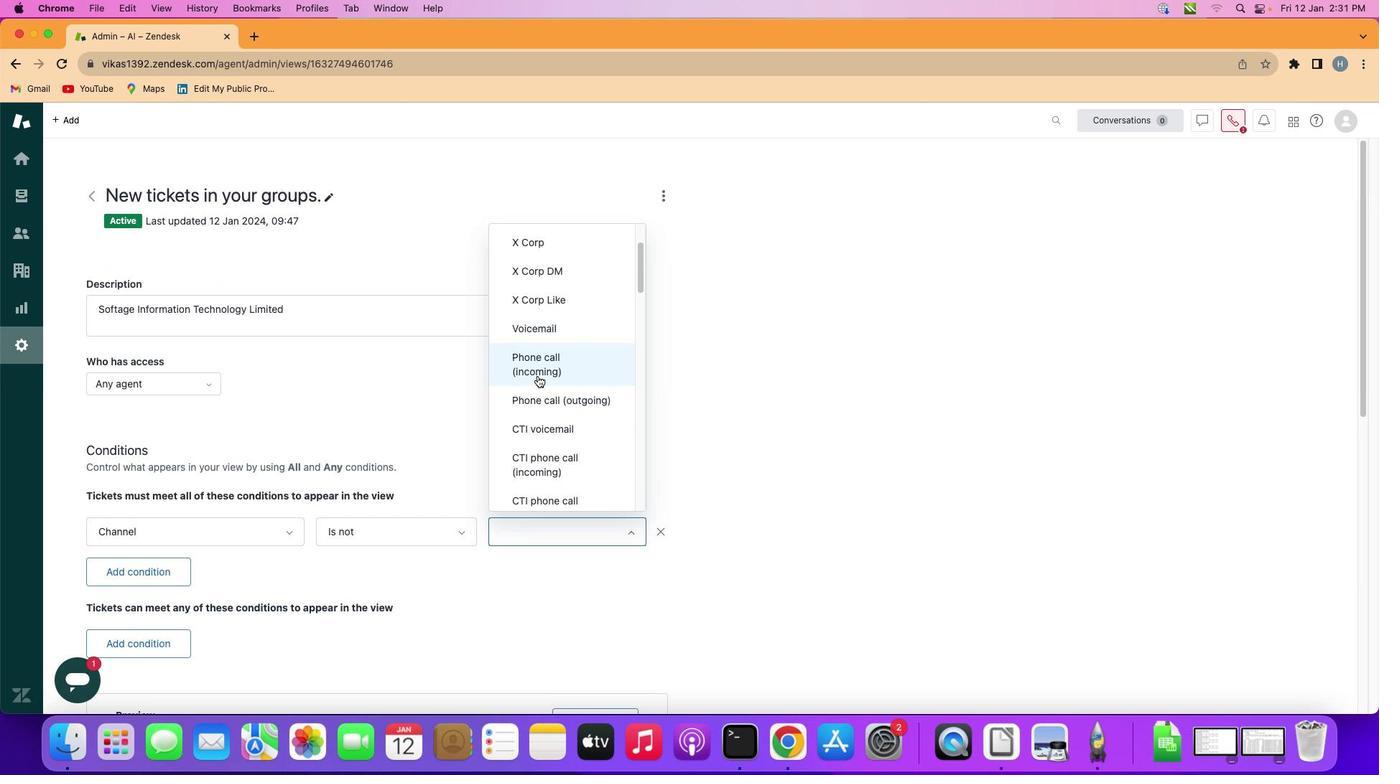 
Action: Mouse scrolled (529, 347) with delta (0, 0)
Screenshot: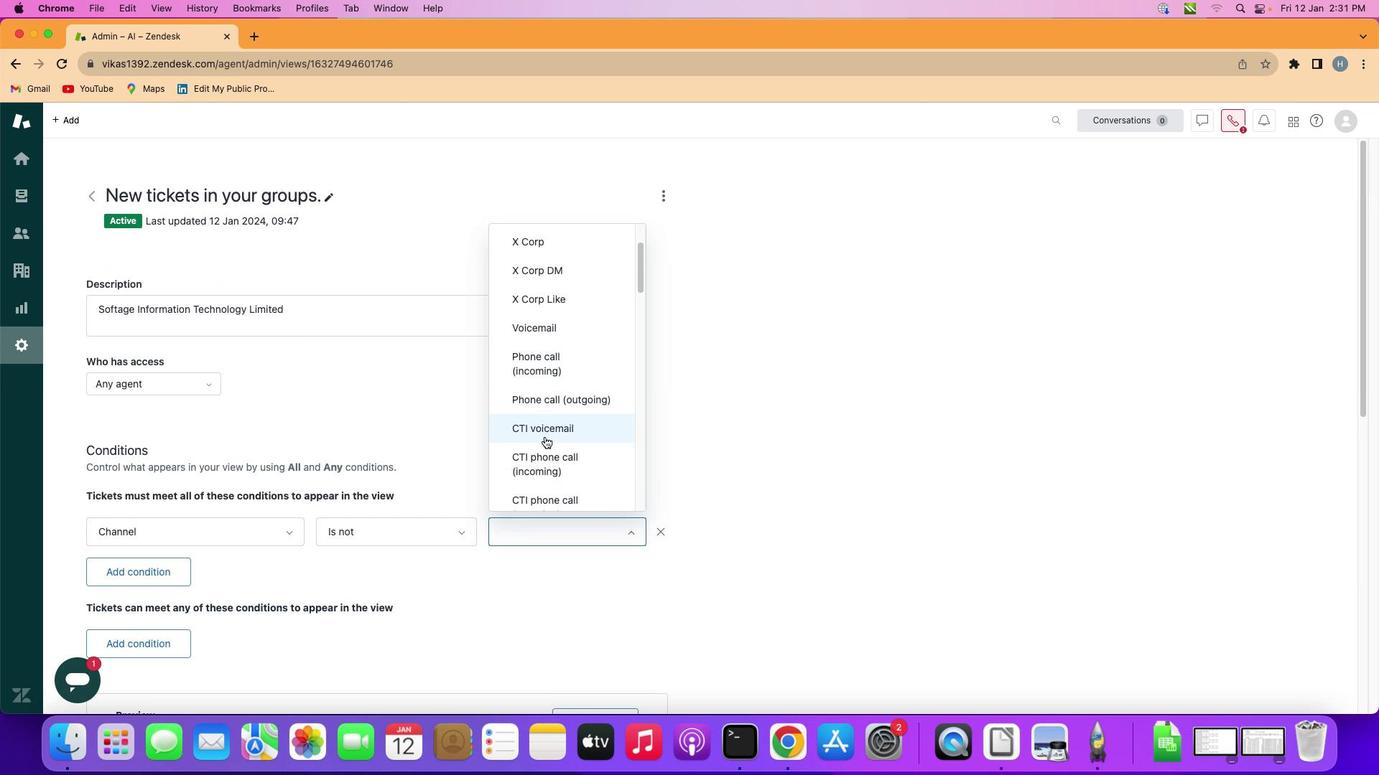 
Action: Mouse moved to (547, 453)
Screenshot: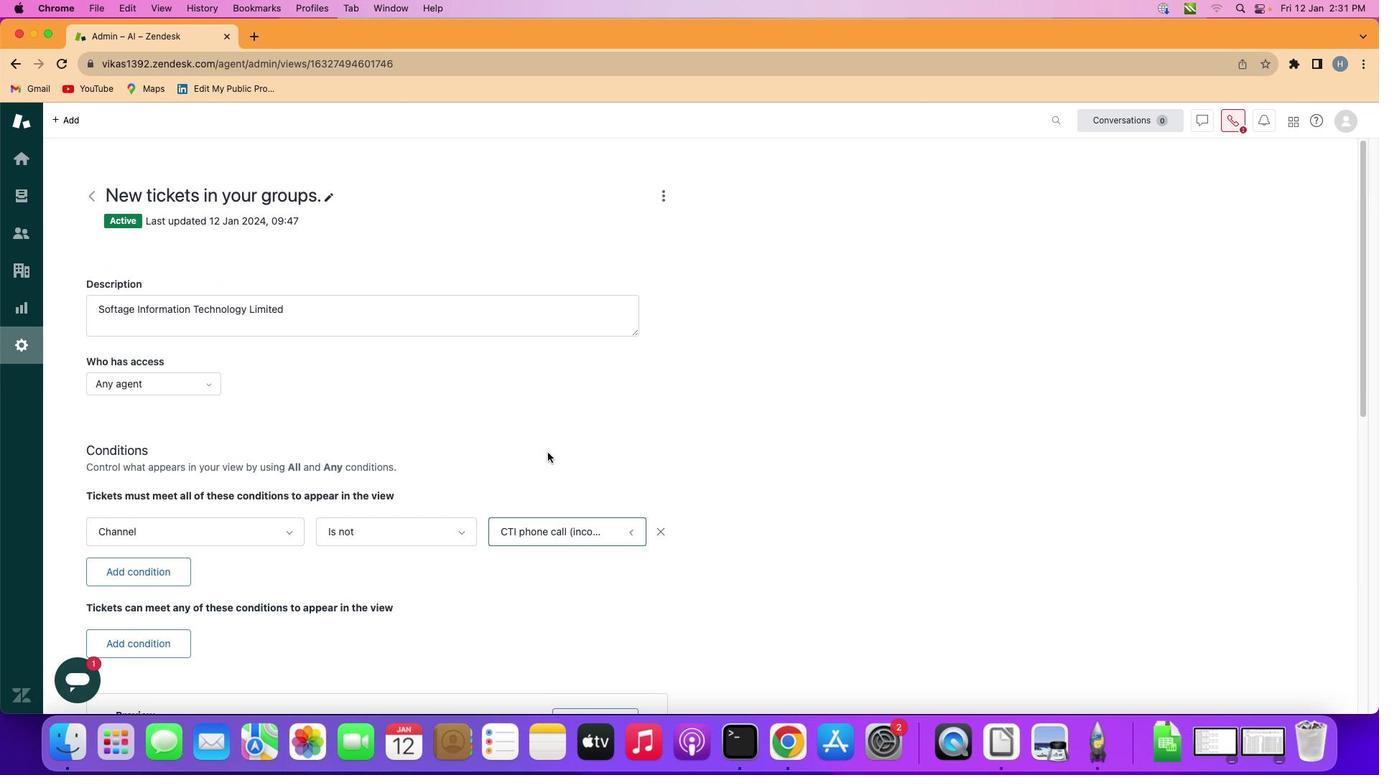 
Action: Mouse pressed left at (547, 453)
Screenshot: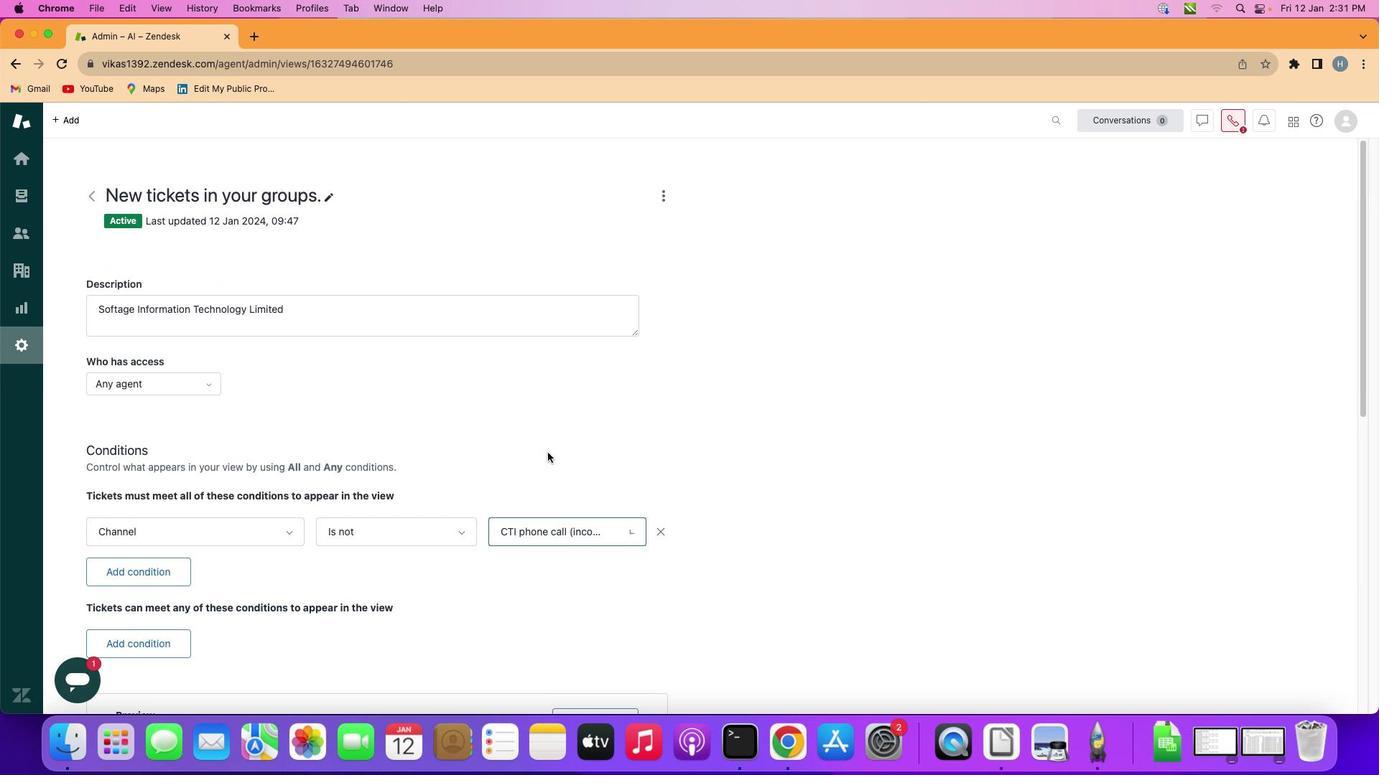 
